 Task: Open a blank sheet, save the file as Geneticengineeringletter.txt Type the sentence 'Mother's Day is a special occasion celebrated to honor and appreciate mothers and mother figures. It is a day dedicated to expressing gratitude for the unconditional love, care, and sacrifices mothers make for their children. On this day, families often come together to shower their mothers with affection, gifts, and heartfelt messages. It serves as a reminder to cherish and acknowledge the significant role mothers play in our lives, reminding us of their selflessness and unwavering support. Mother's Day is a beautiful opportunity to celebrate and cherish the remarkable bond between a mother and her child.'Add formula using equations and charcters after the sentence 'V=1/3BH' Select the formula and highlight with color Blue Change the page Orientation to  Landscape
Action: Mouse moved to (1145, 79)
Screenshot: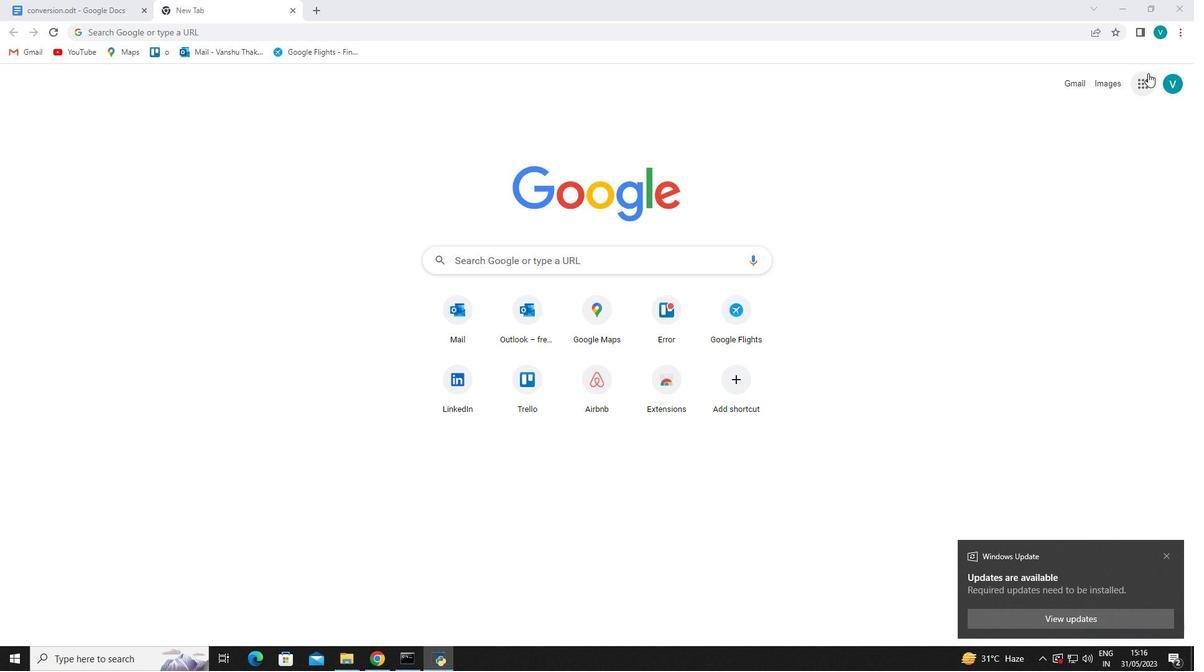 
Action: Mouse pressed left at (1145, 79)
Screenshot: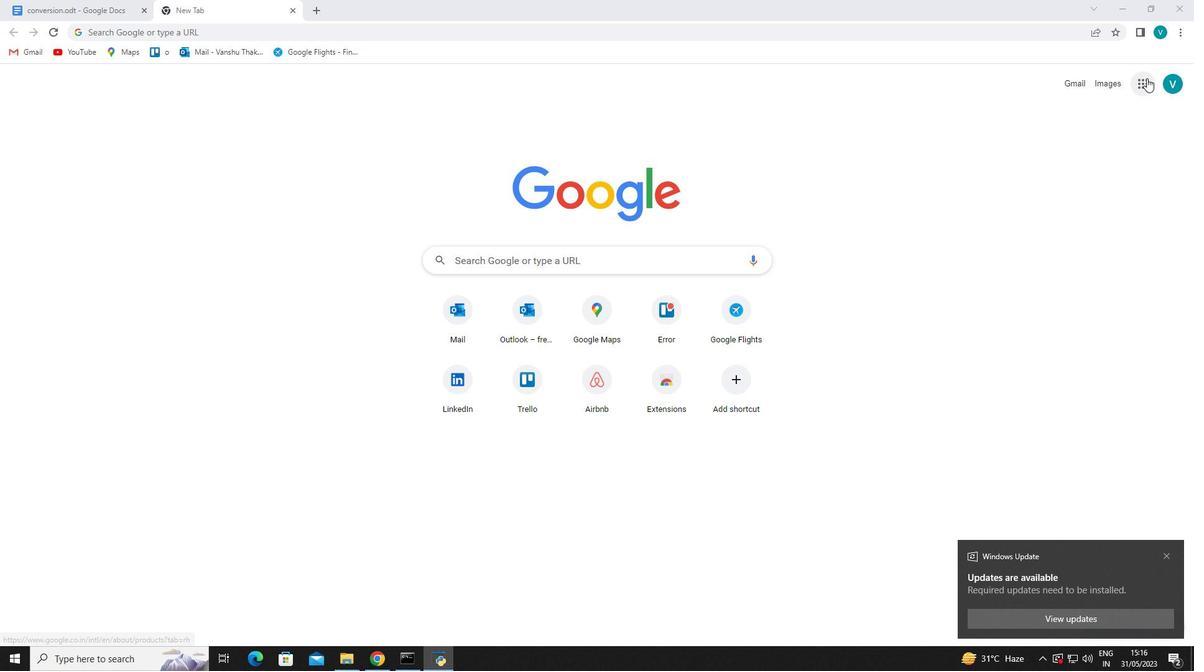 
Action: Mouse moved to (1102, 251)
Screenshot: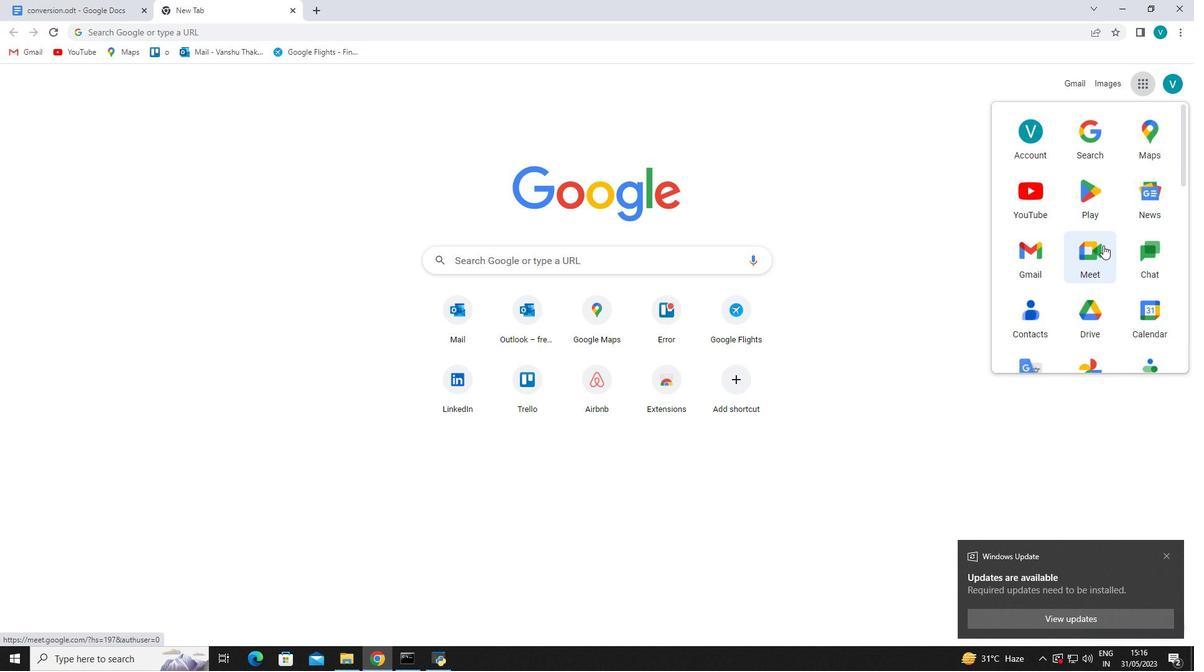 
Action: Mouse scrolled (1102, 250) with delta (0, 0)
Screenshot: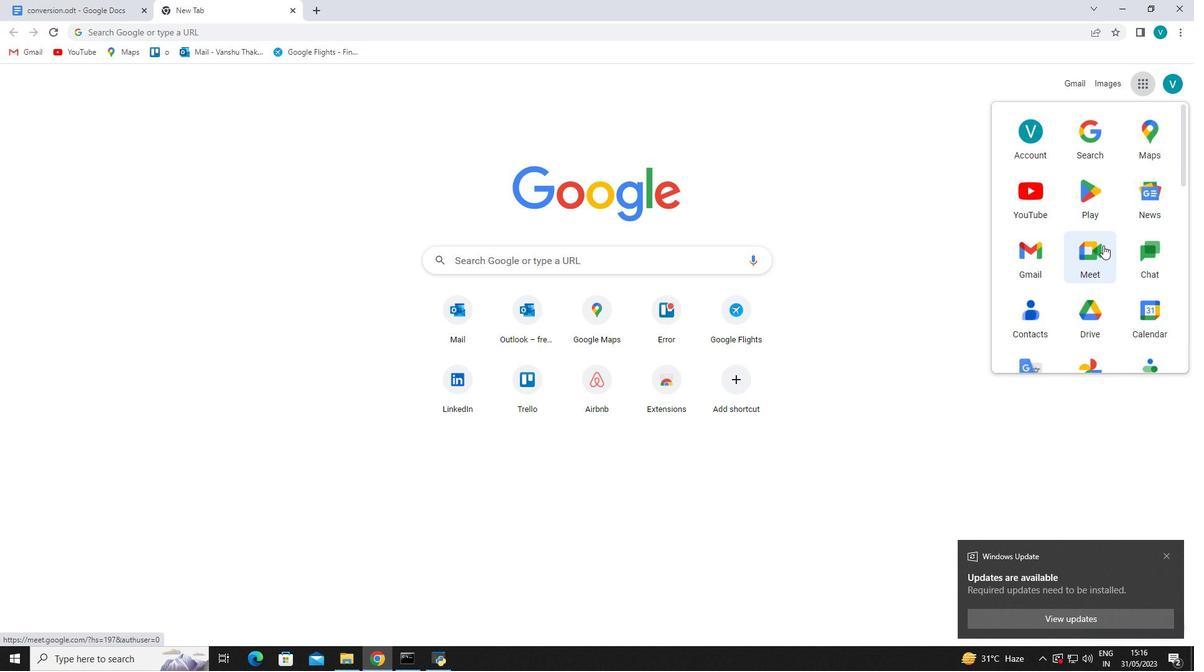 
Action: Mouse moved to (1102, 251)
Screenshot: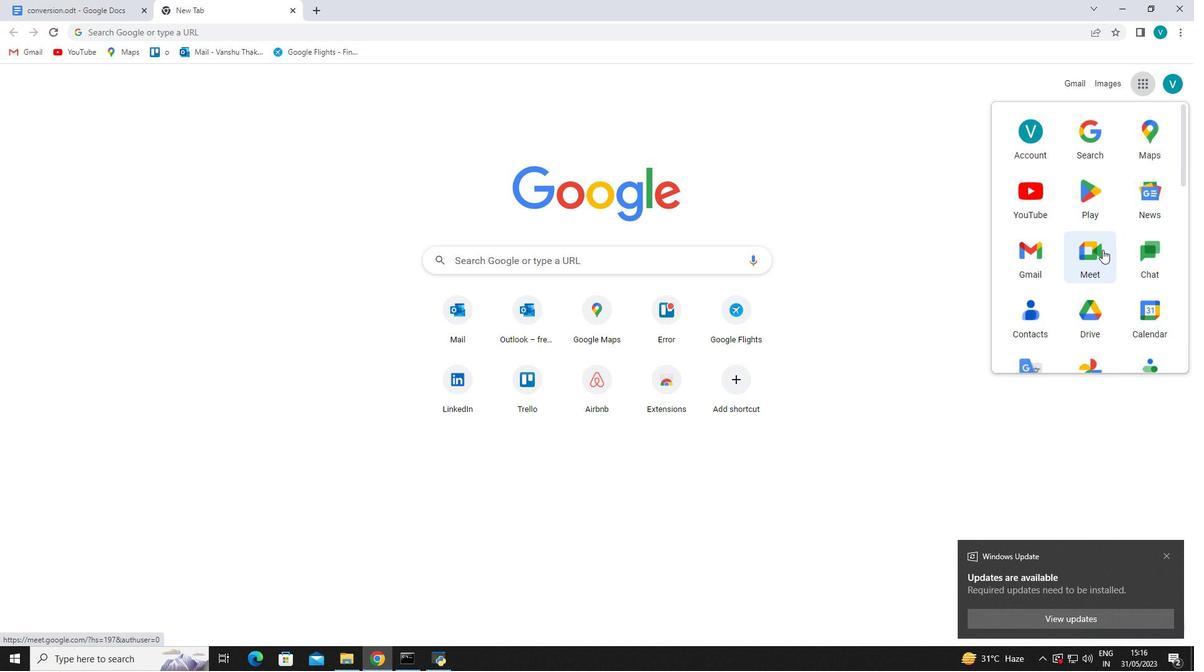 
Action: Mouse scrolled (1102, 251) with delta (0, 0)
Screenshot: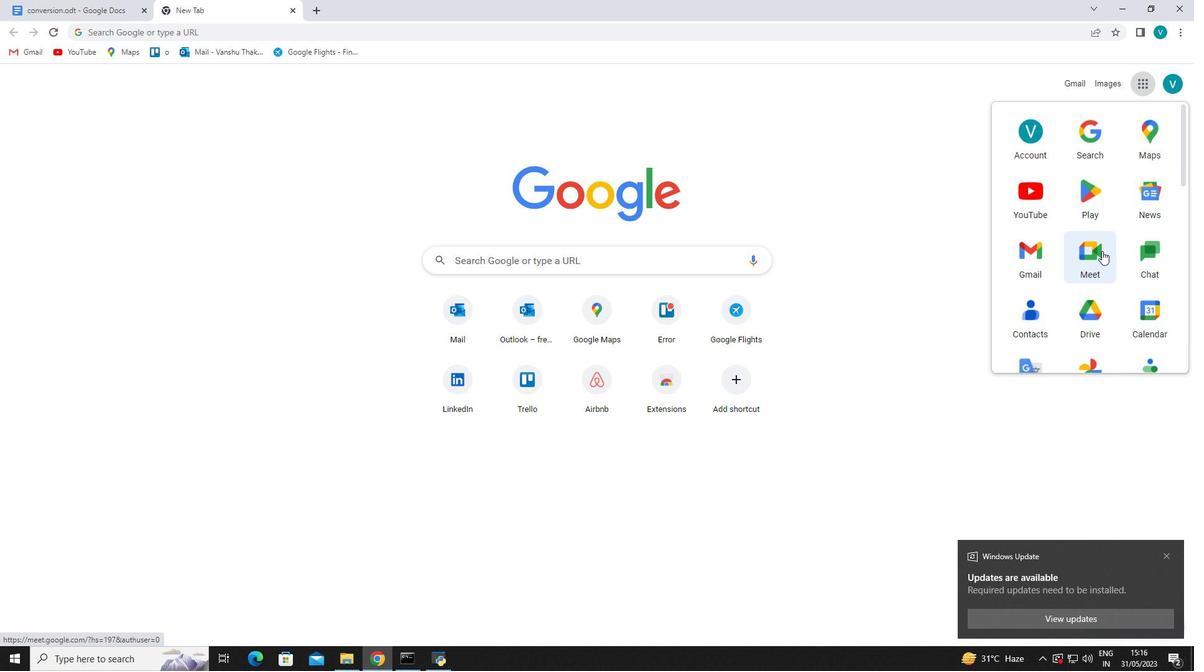 
Action: Mouse moved to (1105, 256)
Screenshot: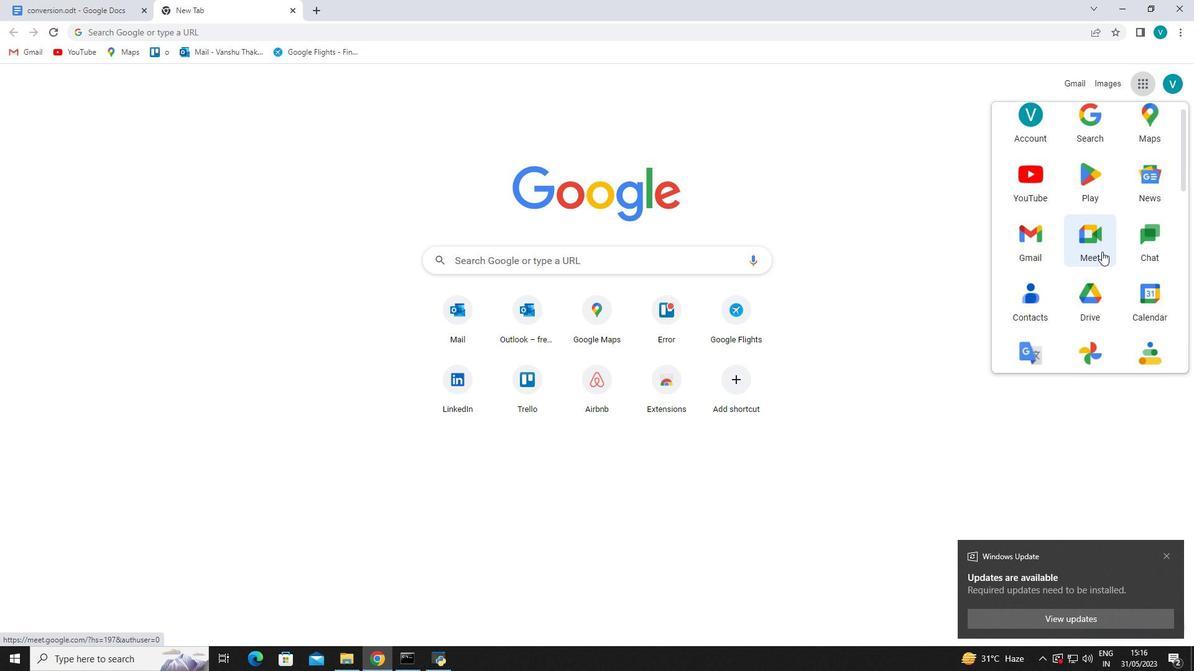 
Action: Mouse scrolled (1105, 255) with delta (0, 0)
Screenshot: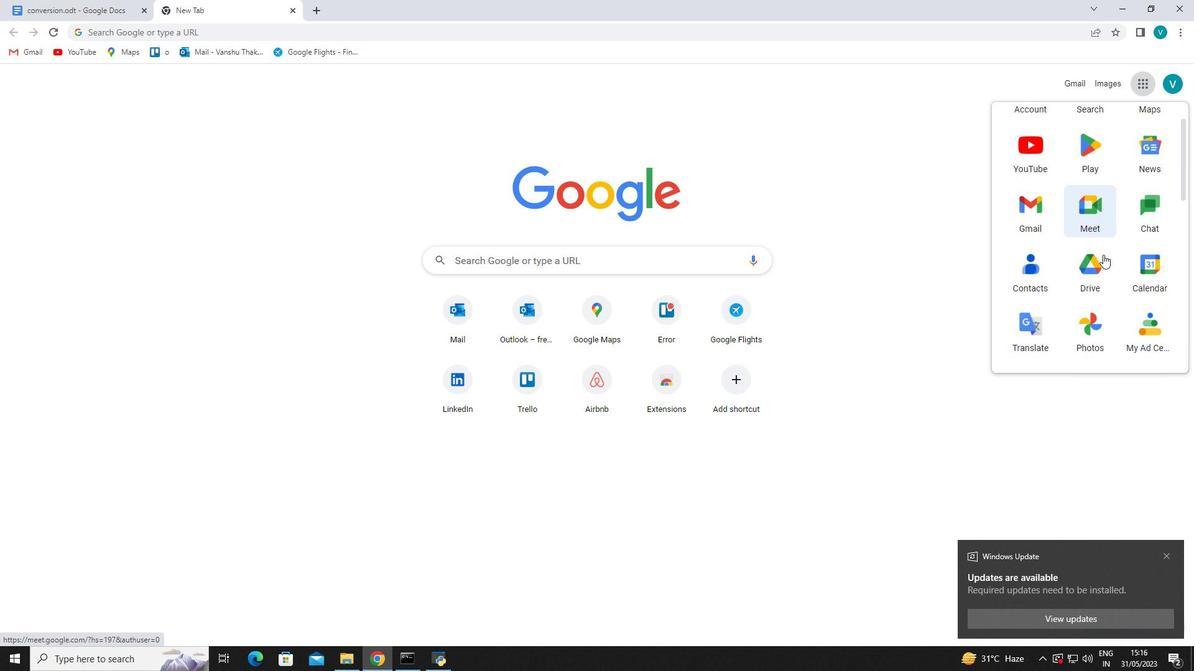 
Action: Mouse moved to (1105, 257)
Screenshot: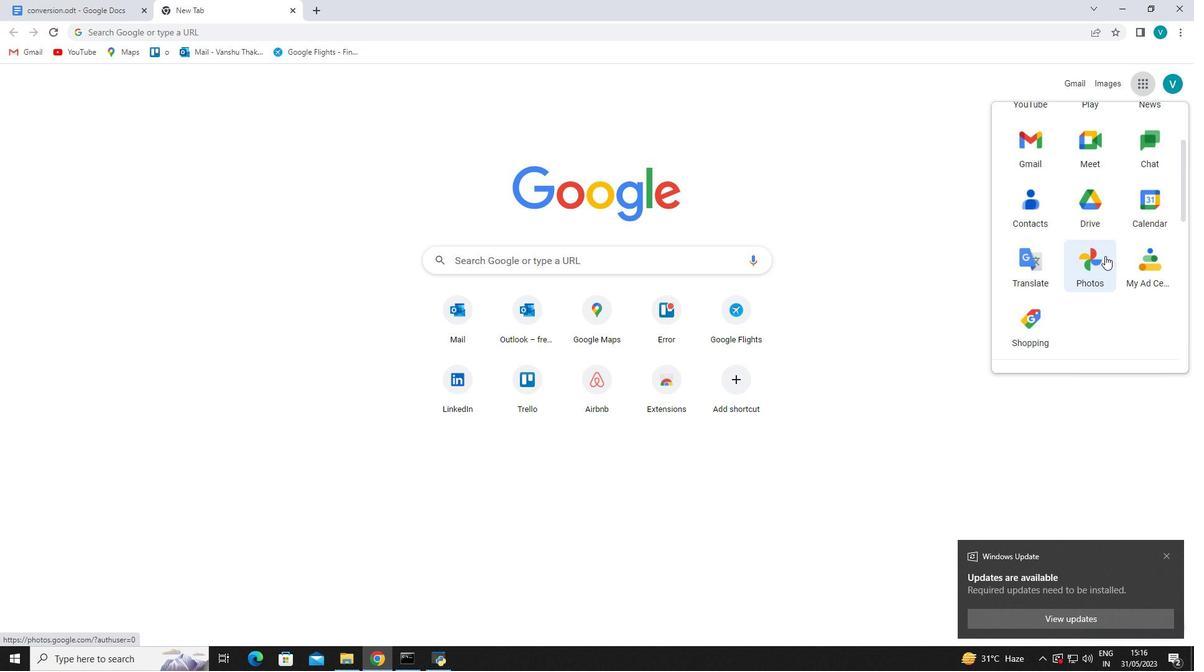
Action: Mouse scrolled (1105, 256) with delta (0, 0)
Screenshot: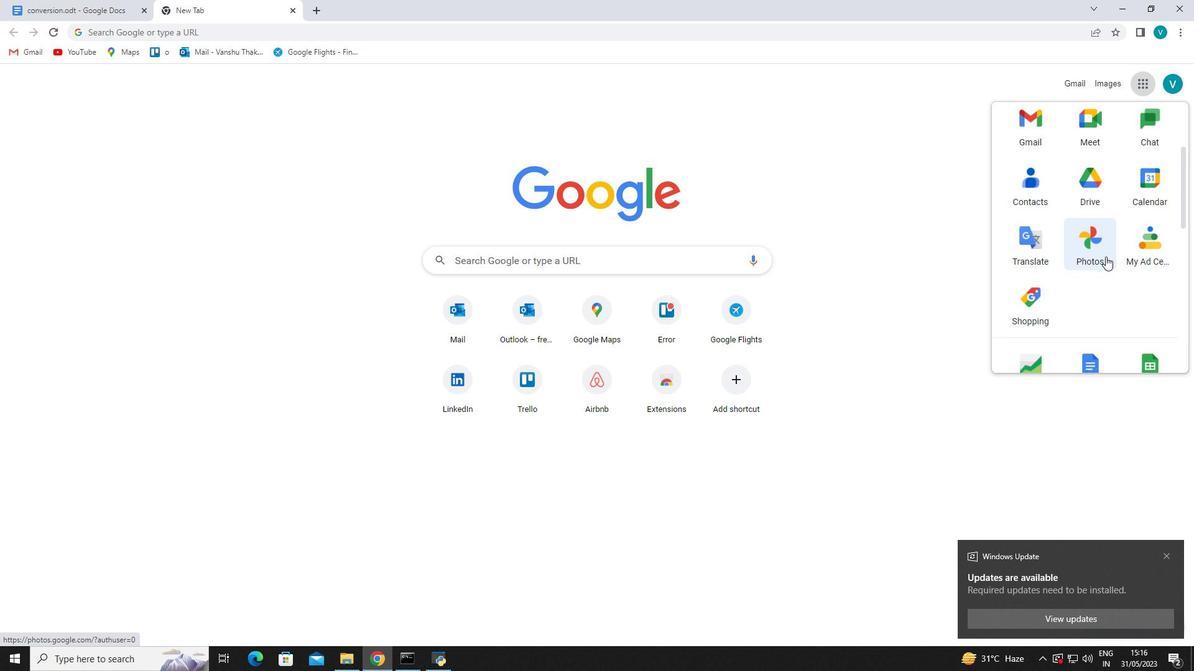 
Action: Mouse moved to (1105, 252)
Screenshot: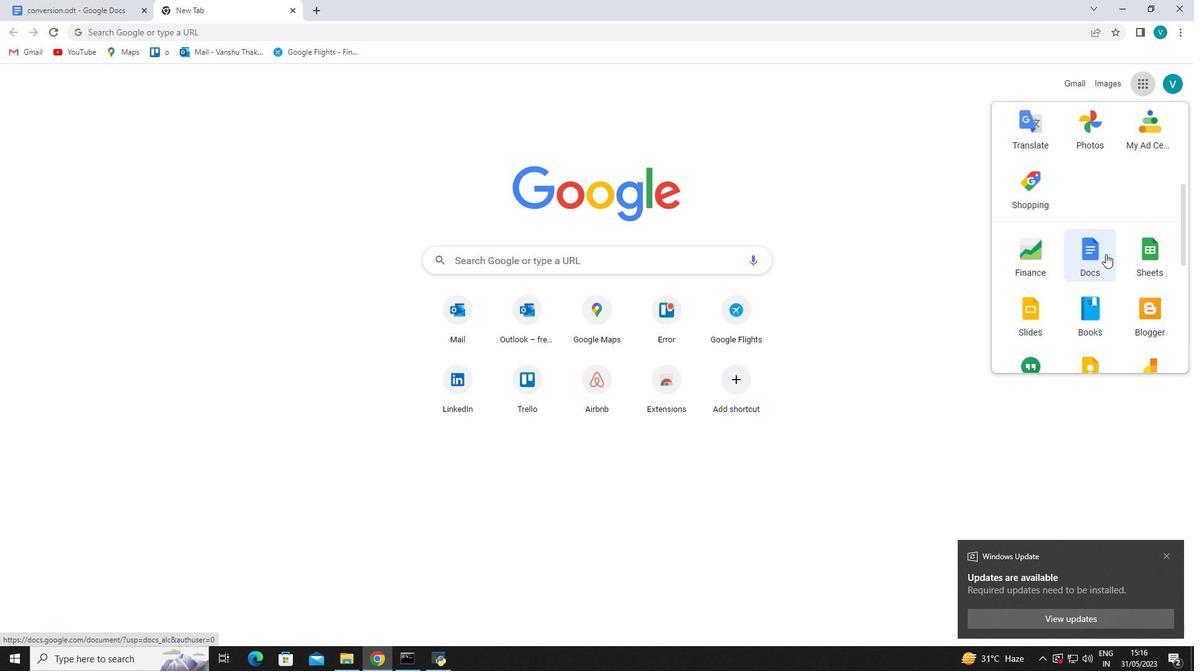 
Action: Mouse pressed left at (1105, 252)
Screenshot: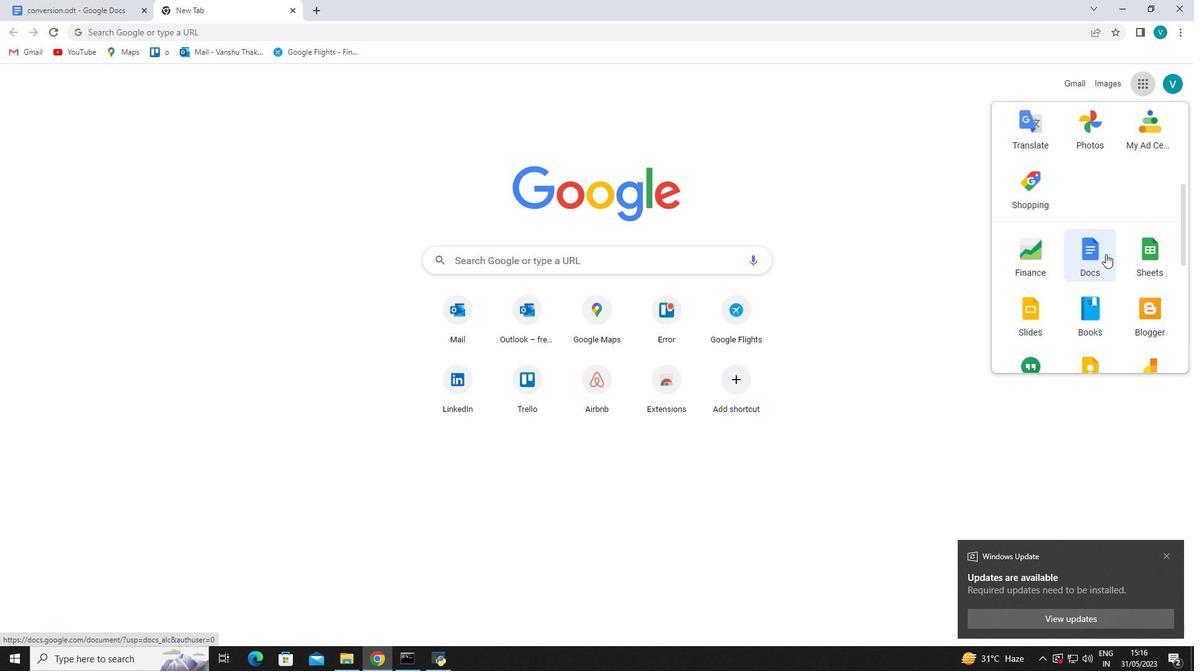 
Action: Mouse moved to (314, 223)
Screenshot: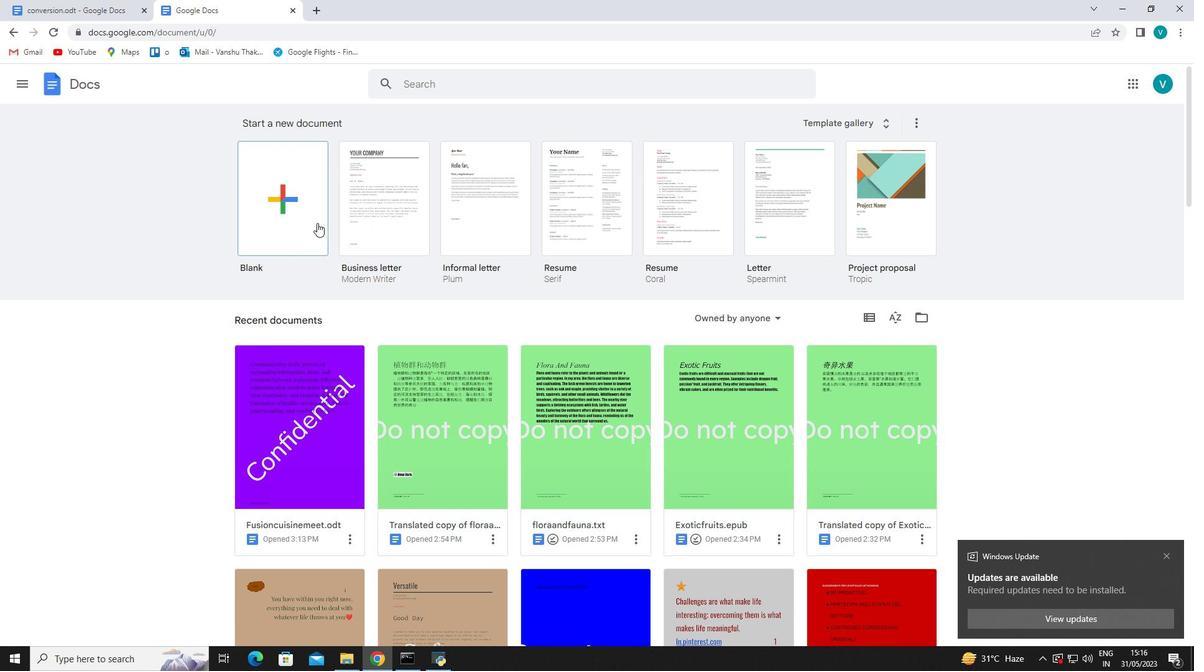 
Action: Mouse pressed left at (314, 223)
Screenshot: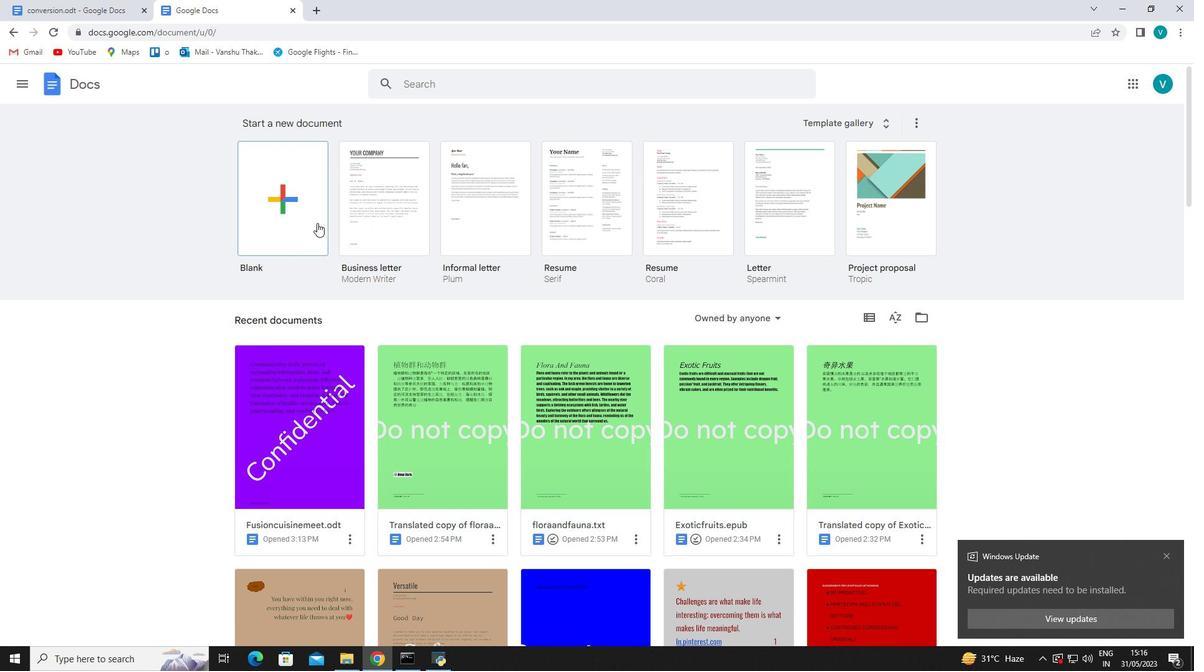 
Action: Mouse moved to (114, 75)
Screenshot: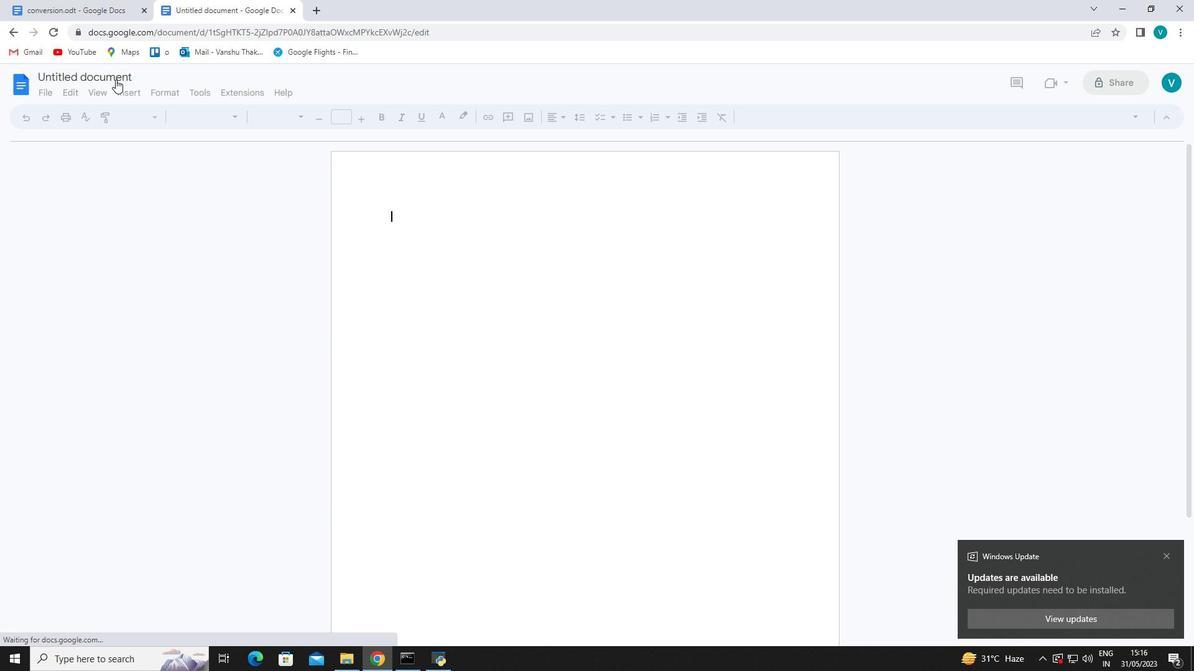 
Action: Mouse pressed left at (114, 75)
Screenshot: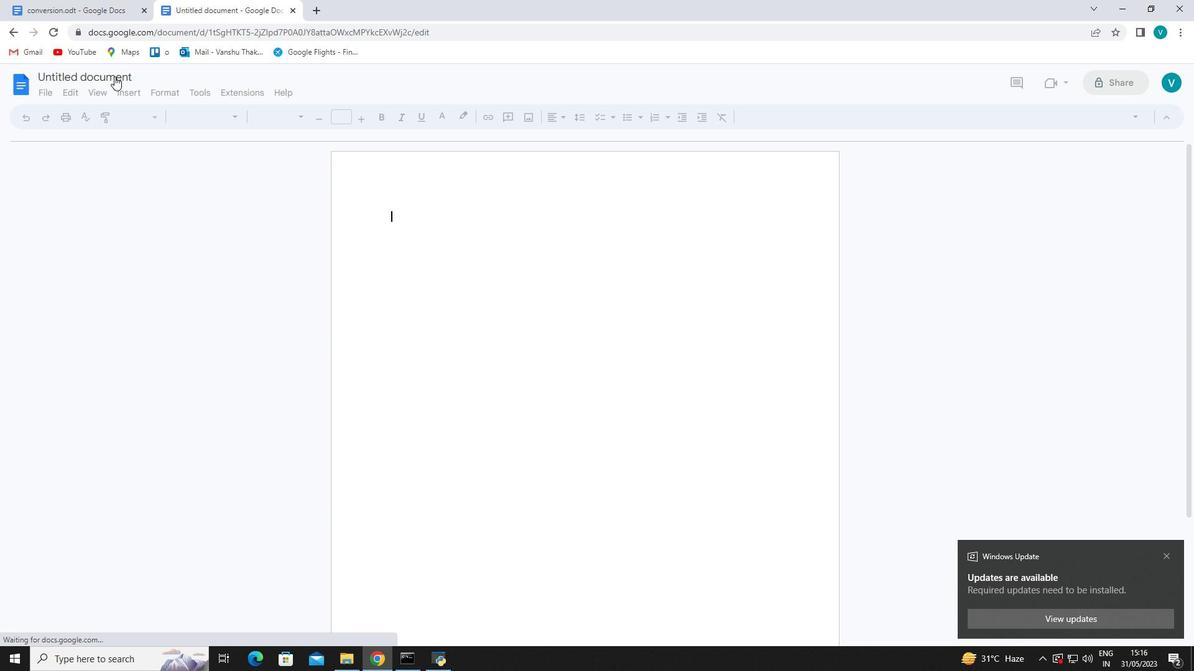 
Action: Mouse pressed left at (114, 75)
Screenshot: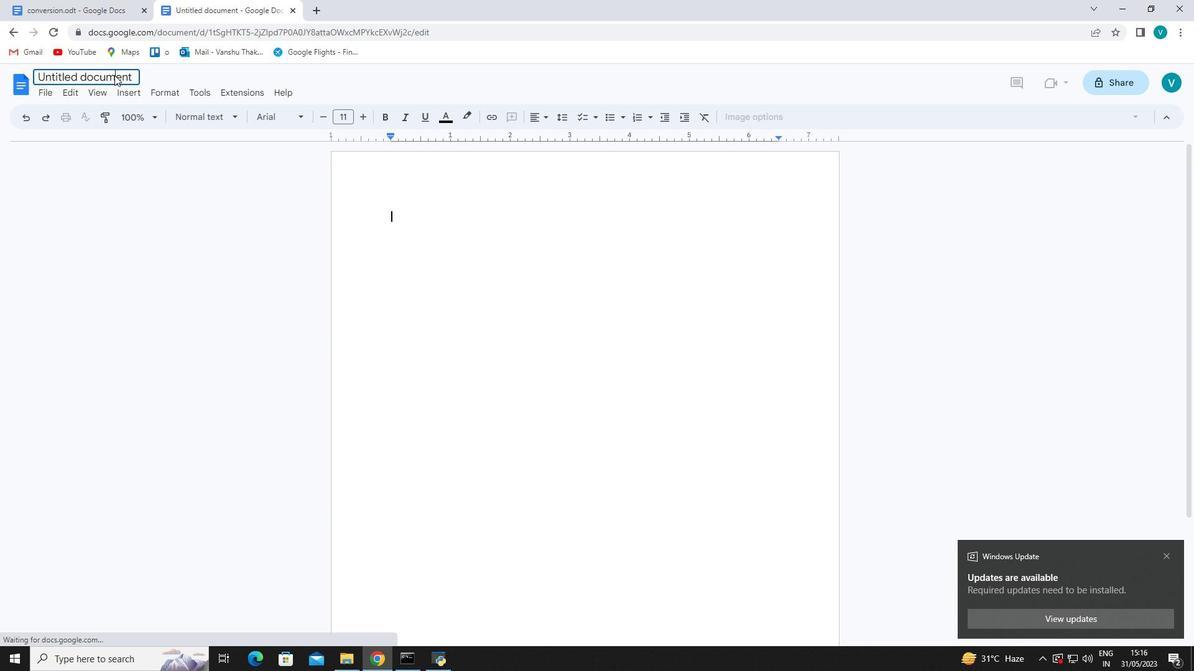 
Action: Mouse pressed left at (114, 75)
Screenshot: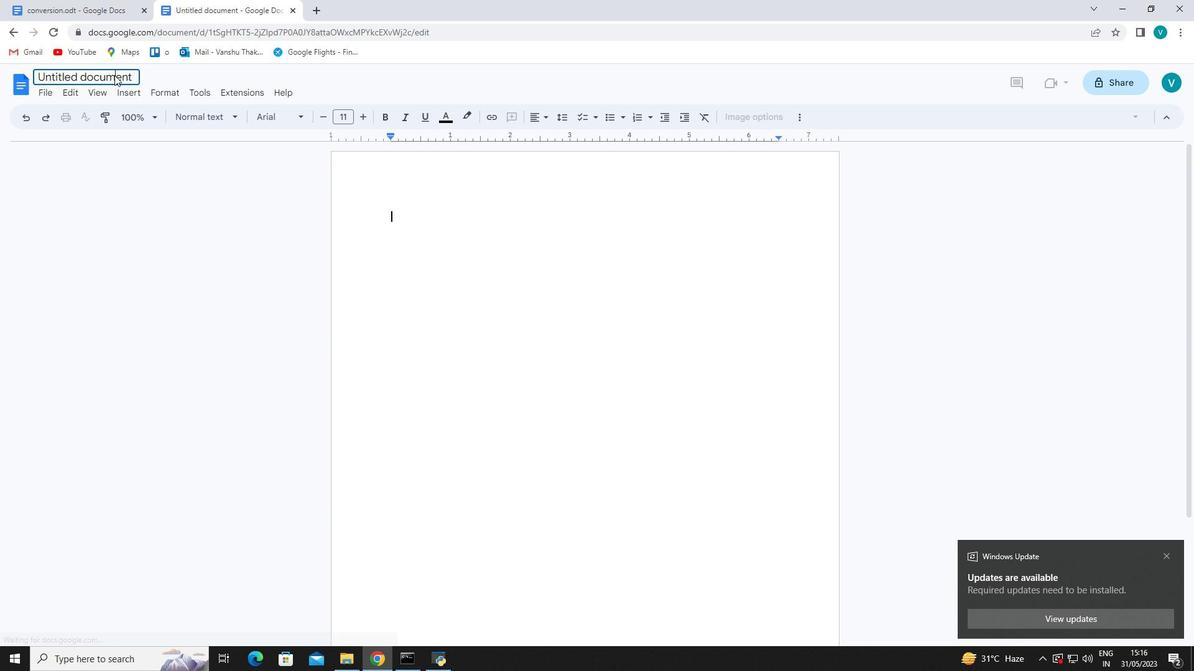 
Action: Mouse pressed left at (114, 75)
Screenshot: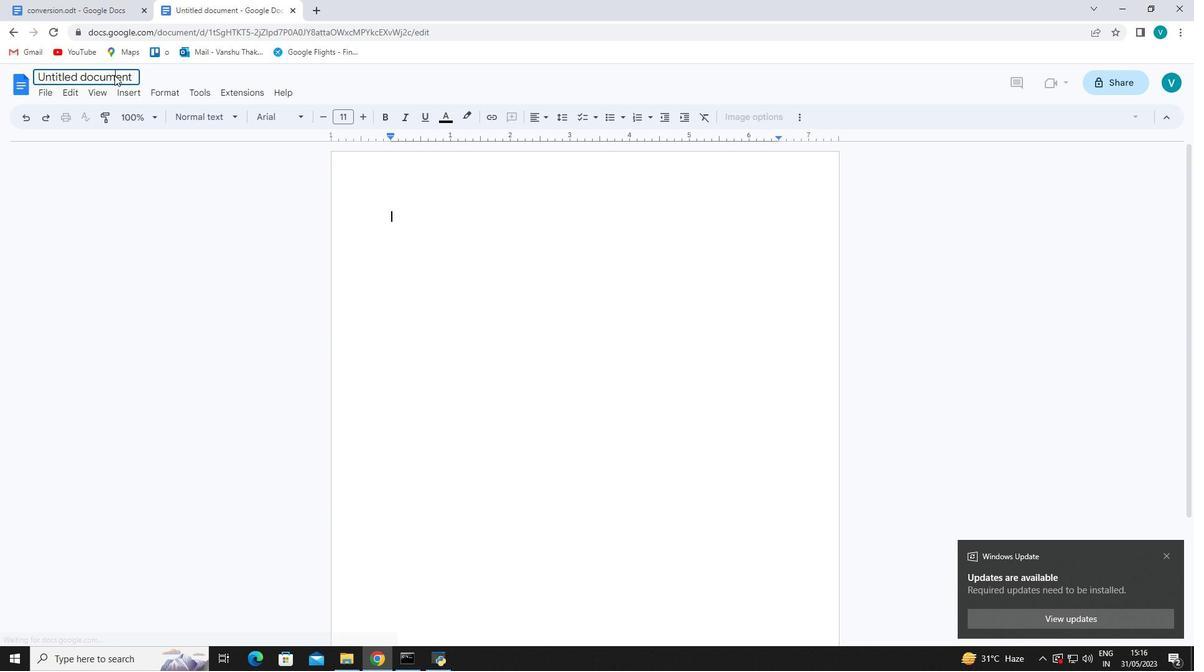
Action: Mouse pressed left at (114, 75)
Screenshot: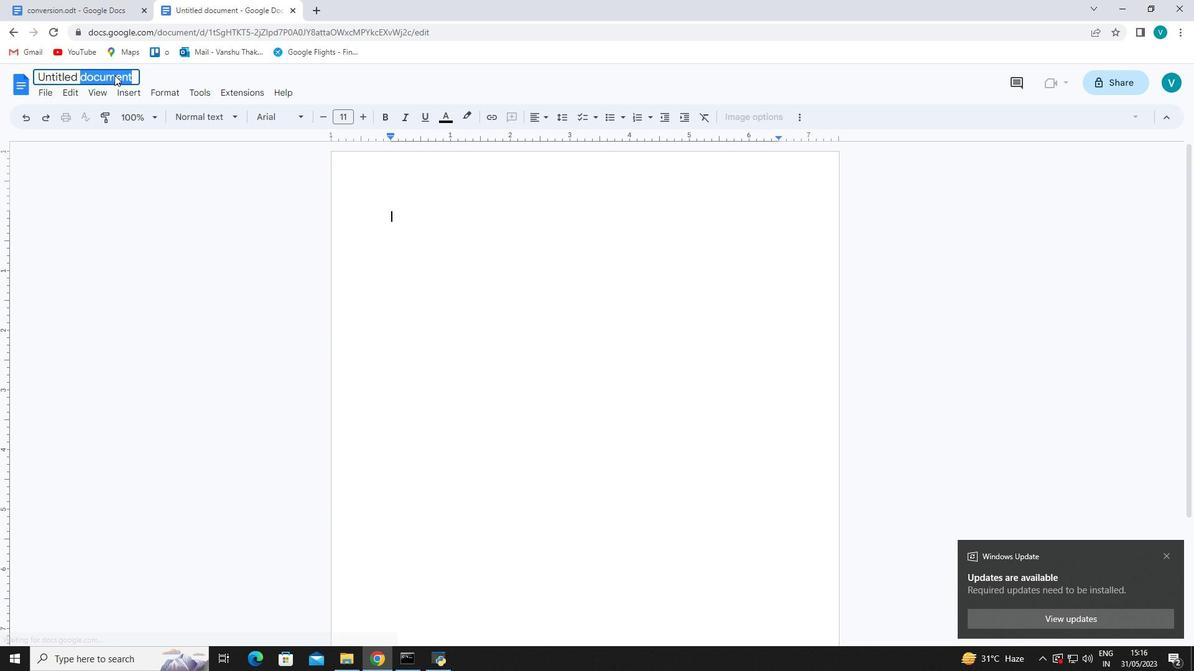 
Action: Mouse pressed left at (114, 75)
Screenshot: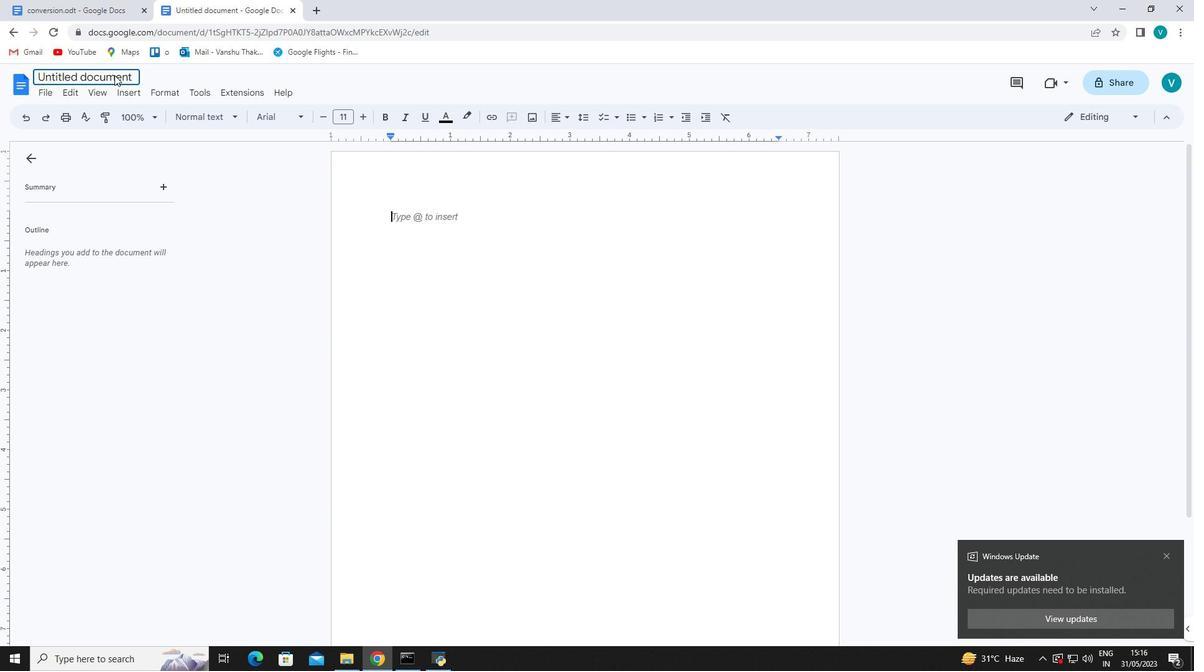 
Action: Mouse pressed left at (114, 75)
Screenshot: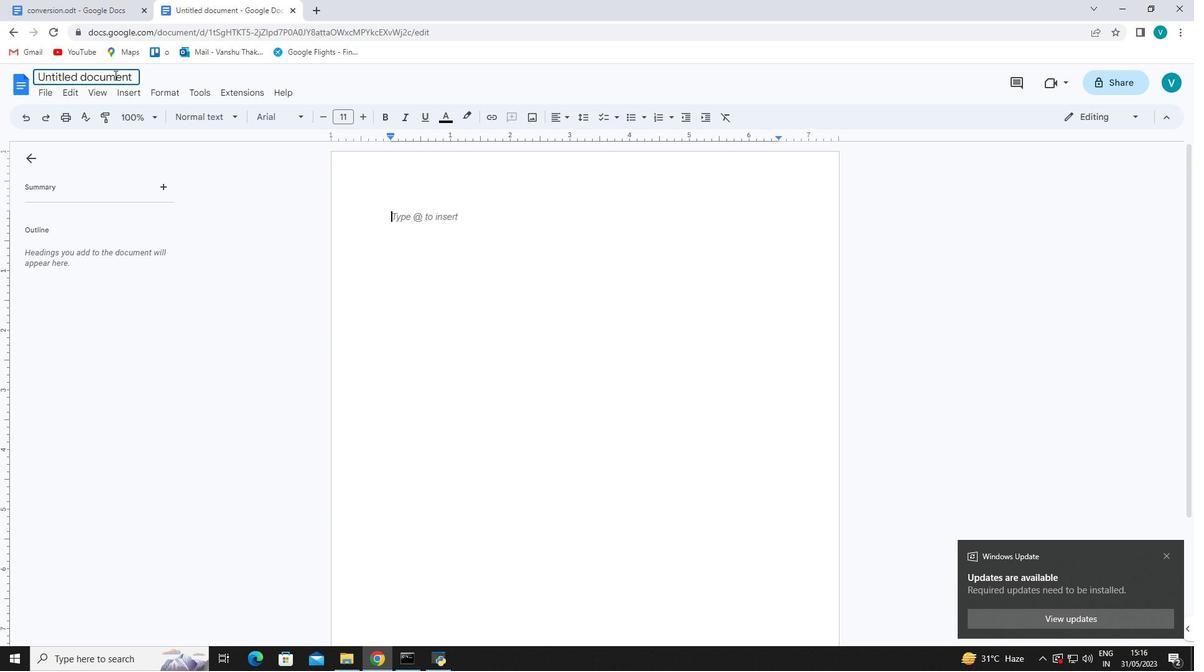
Action: Mouse pressed left at (114, 75)
Screenshot: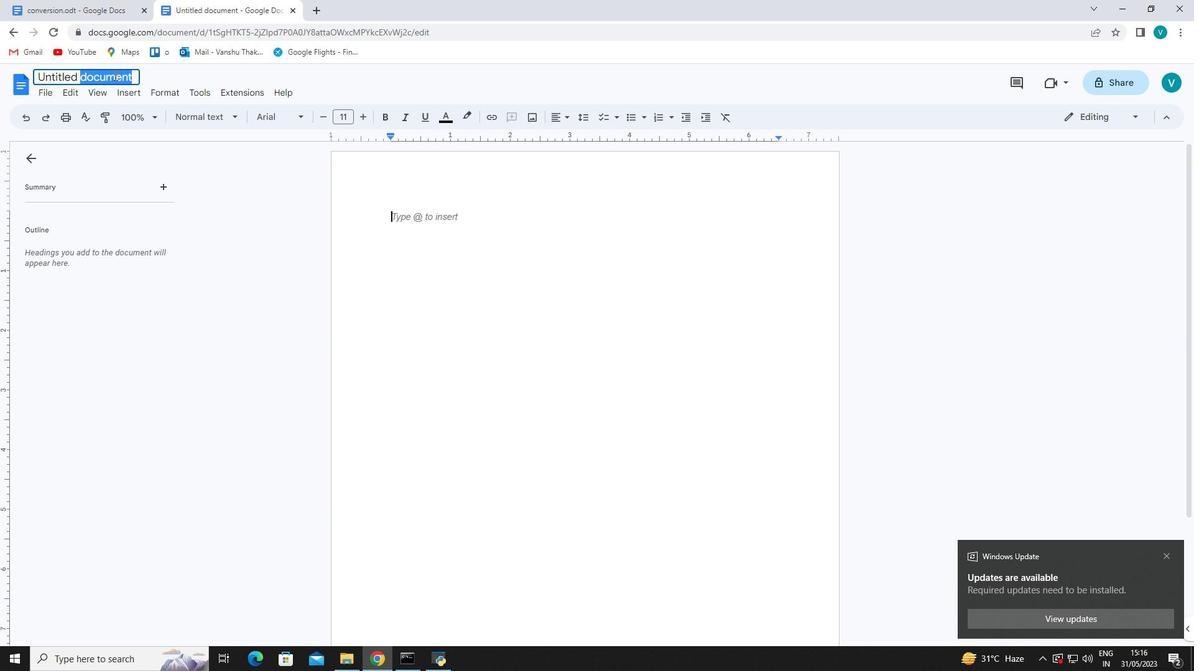 
Action: Mouse pressed left at (114, 75)
Screenshot: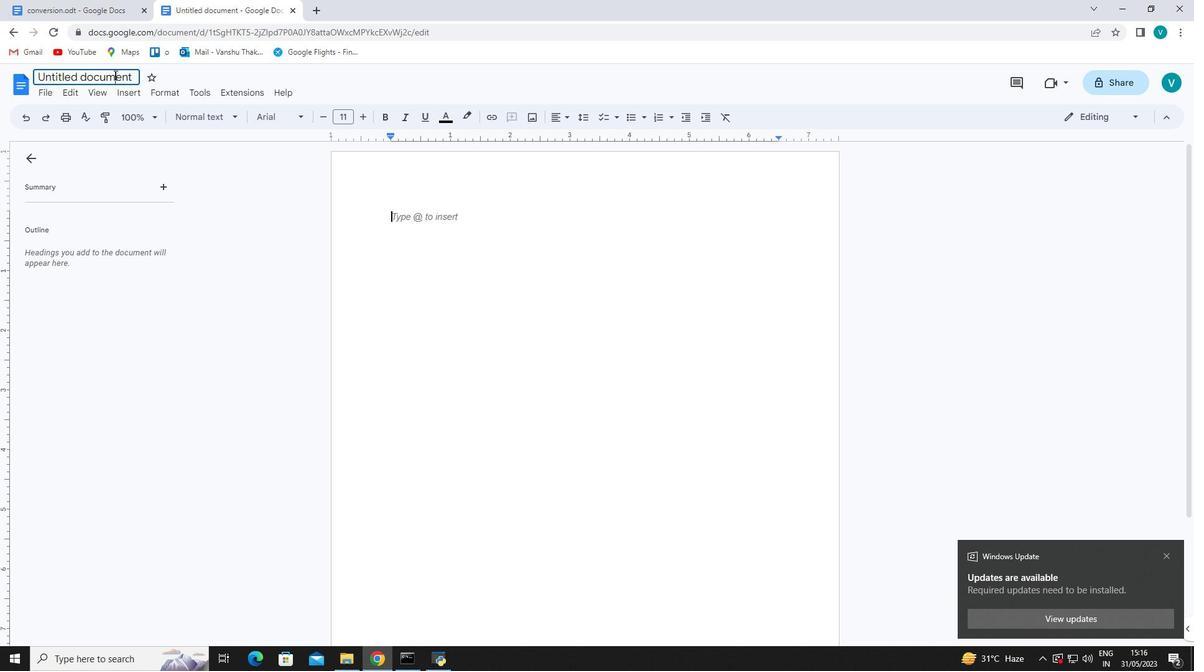
Action: Mouse pressed left at (114, 75)
Screenshot: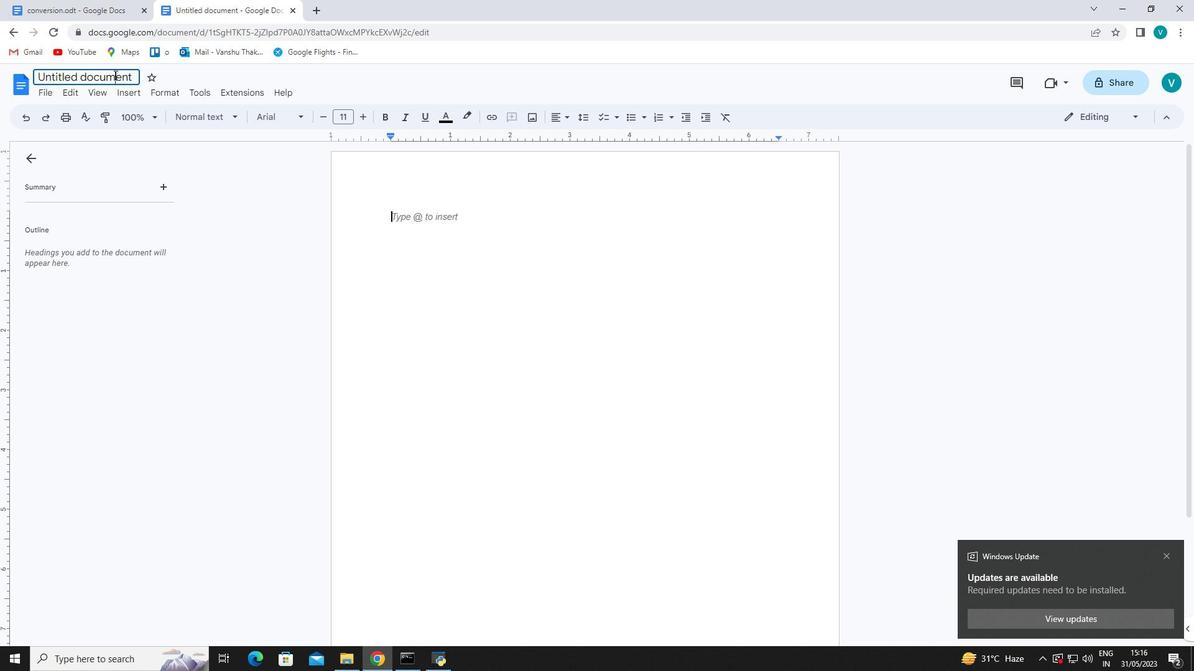 
Action: Mouse pressed left at (114, 75)
Screenshot: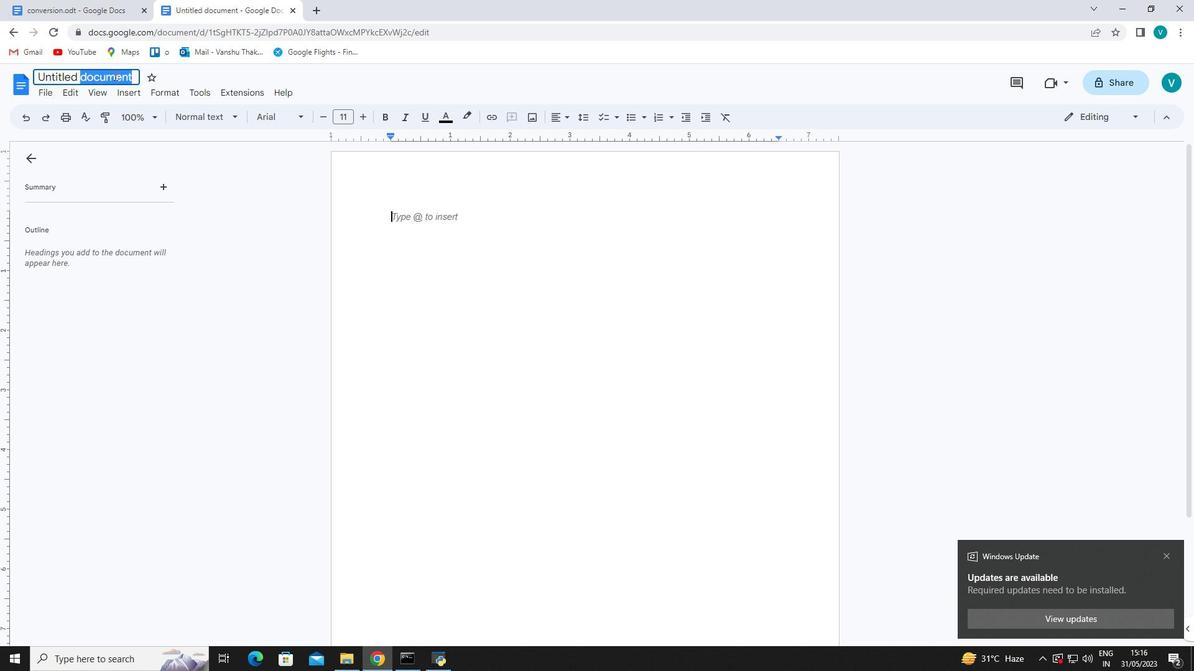 
Action: Mouse pressed left at (114, 75)
Screenshot: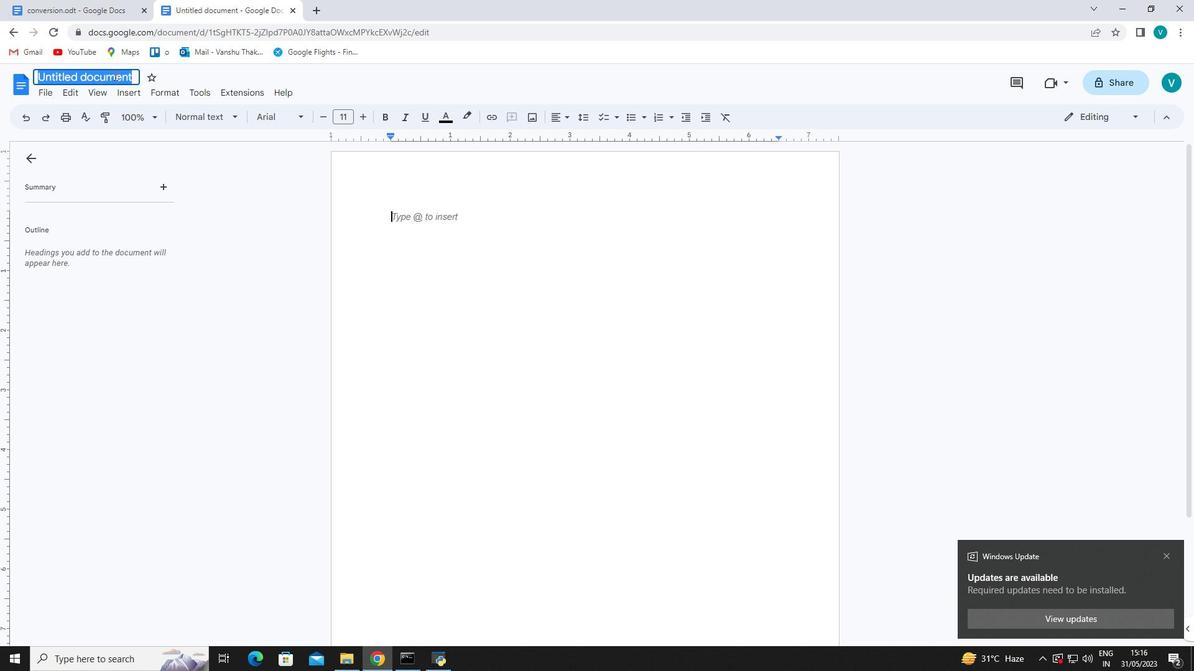 
Action: Key pressed <Key.shift>Geneticengineeringletter.txt<Key.enter>
Screenshot: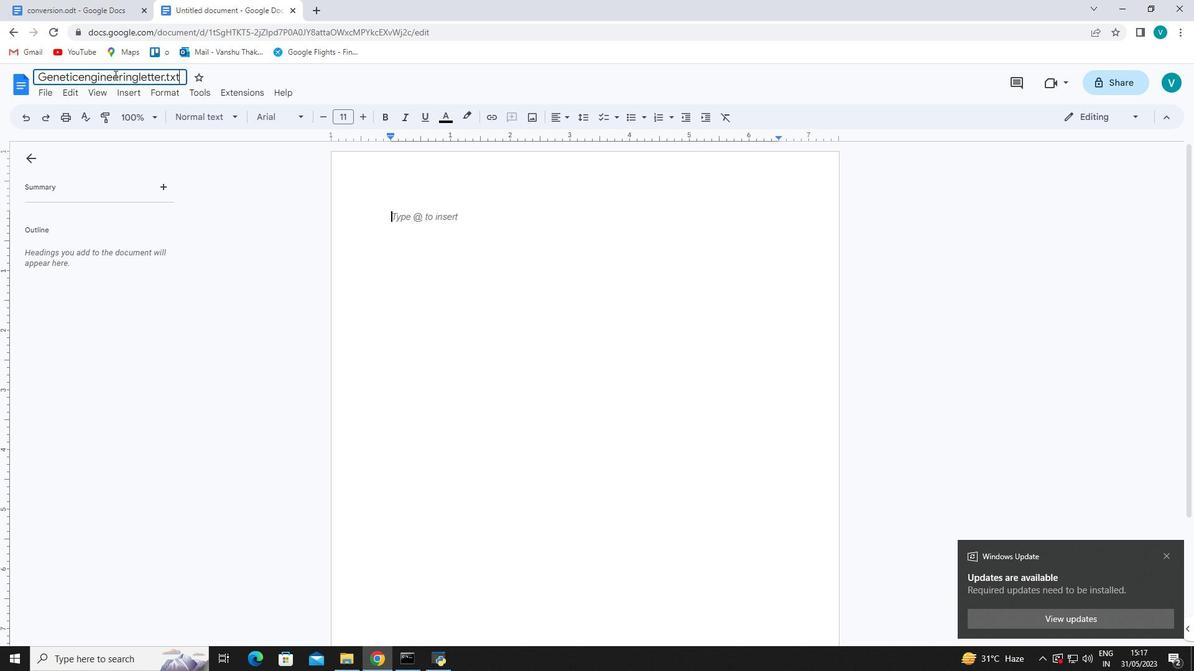 
Action: Mouse moved to (399, 215)
Screenshot: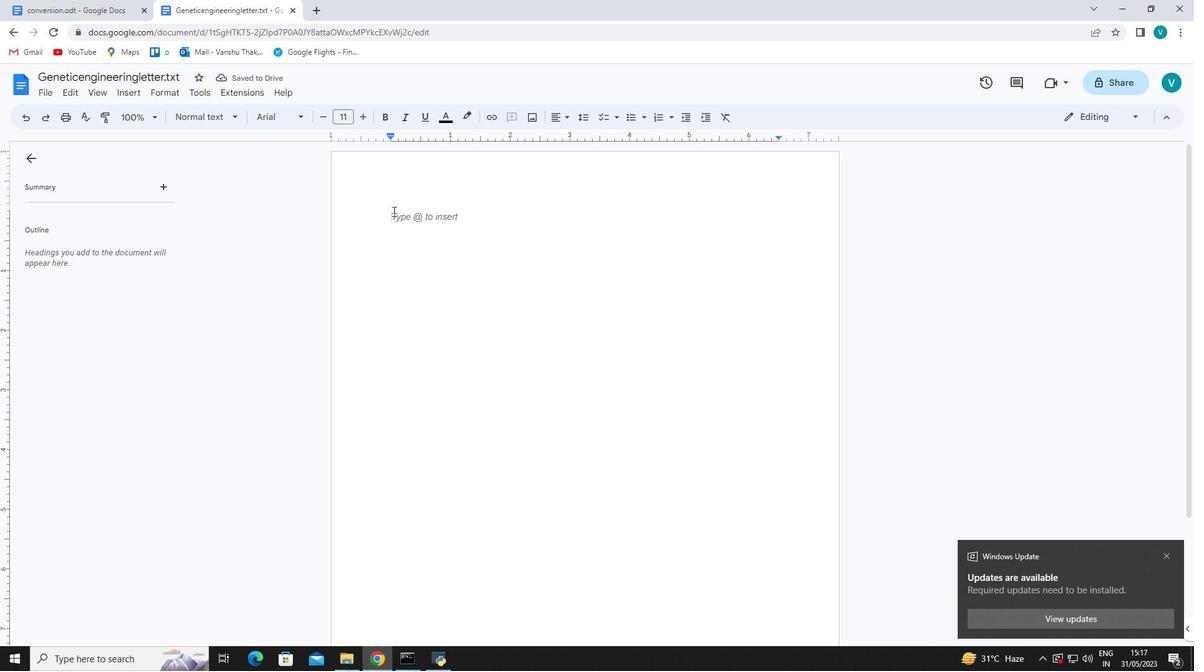 
Action: Mouse pressed left at (399, 215)
Screenshot: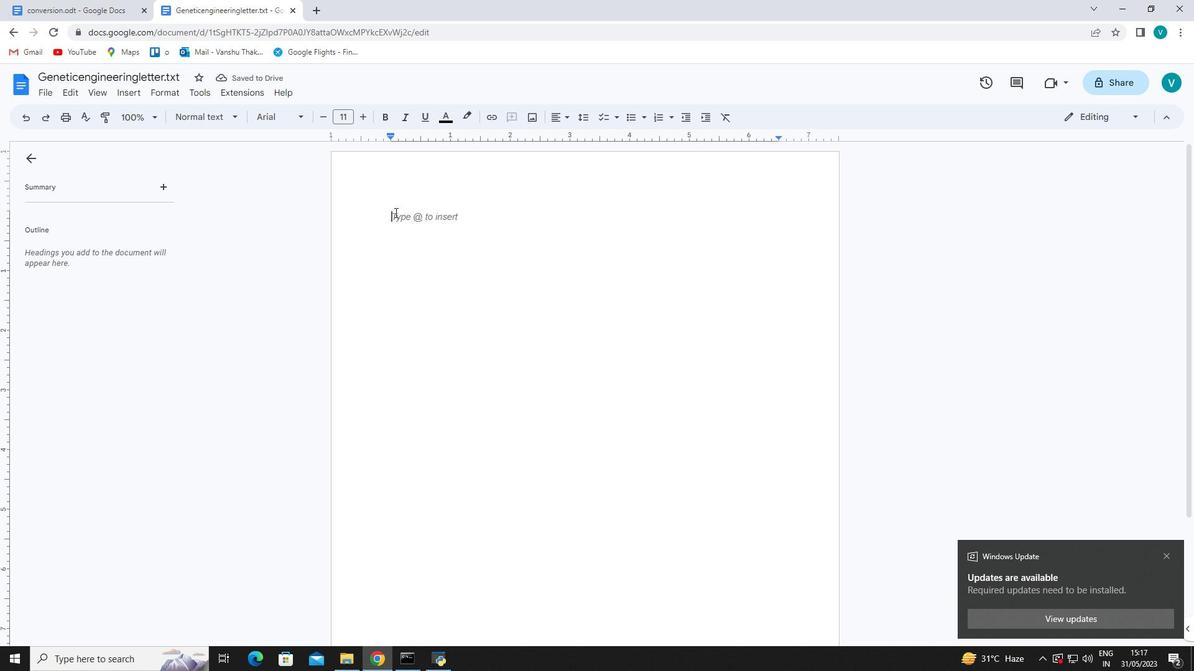 
Action: Mouse moved to (385, 176)
Screenshot: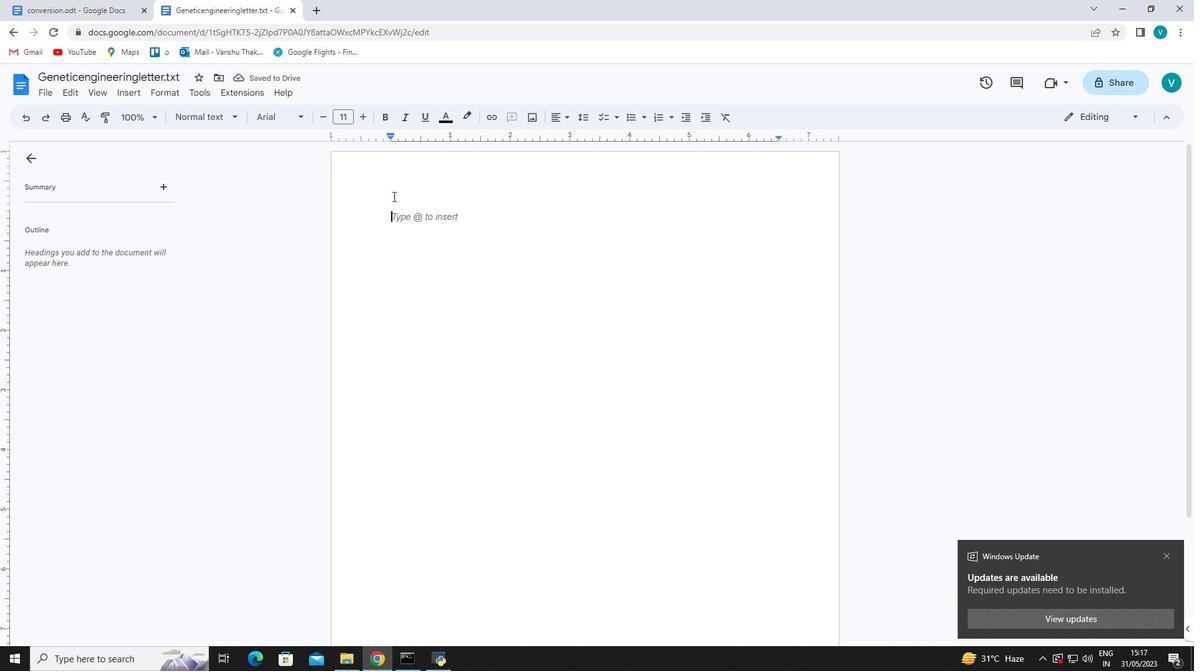
Action: Key pressed <Key.shift>Mot
Screenshot: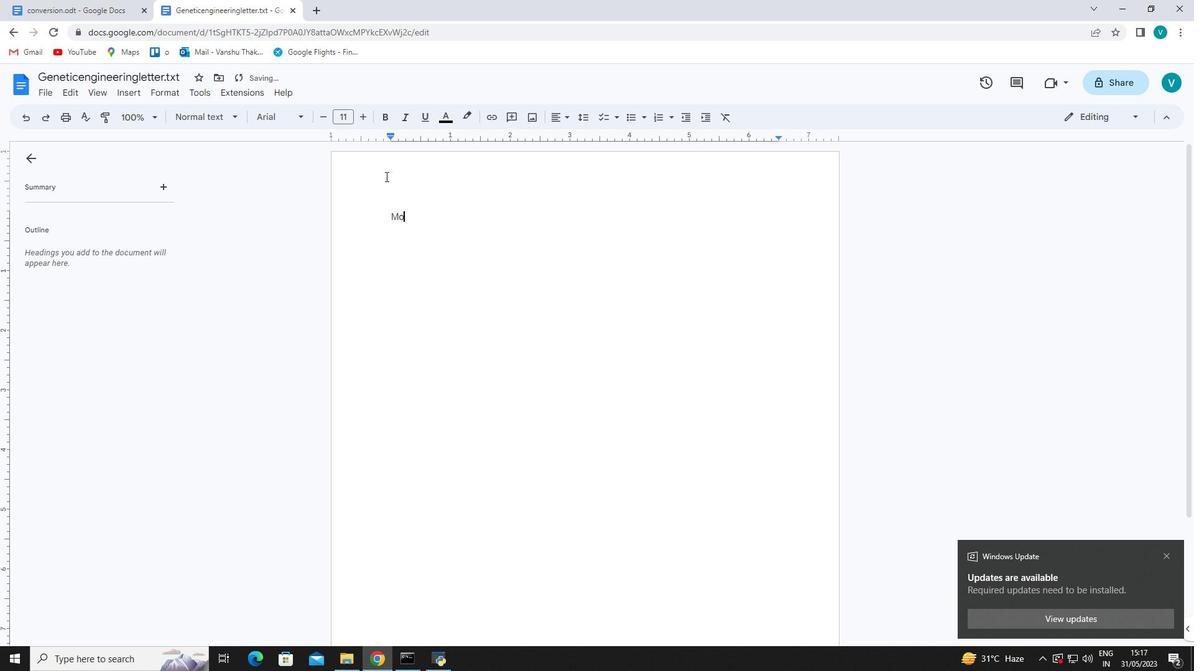 
Action: Mouse moved to (378, 149)
Screenshot: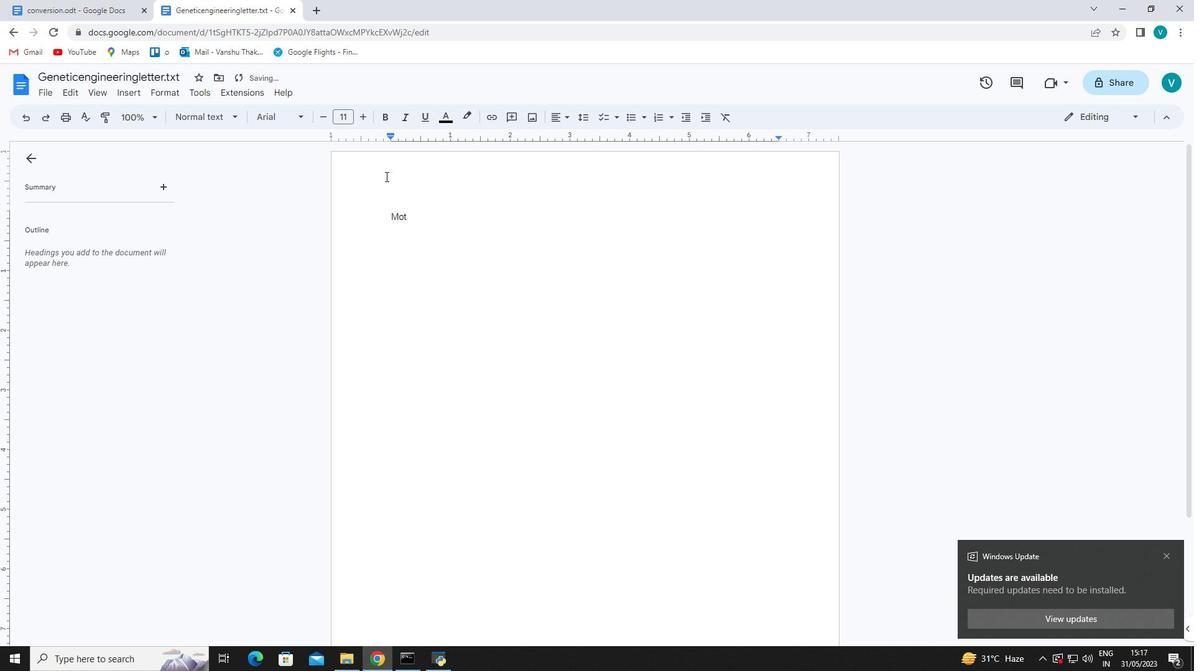
Action: Key pressed her's<Key.space><Key.shift><Key.shift><Key.shift><Key.shift><Key.shift><Key.shift><Key.shift><Key.shift><Key.shift><Key.shift><Key.shift><Key.shift><Key.shift><Key.shift>Day<Key.space>is<Key.space>a<Key.space>special<Key.space>occasion<Key.space>celebrated<Key.space>to<Key.space>honor<Key.space>and<Key.space><Key.caps_lock><Key.caps_lock>appreciate<Key.space>mother<Key.space>figures.<Key.space><Key.shift>It<Key.space>is<Key.space>a<Key.space>day<Key.space>dedicated<Key.space>to<Key.space>expressing<Key.space>gratitude<Key.space>for<Key.space>the<Key.space>unconditional<Key.space>love,<Key.space>care,<Key.space><Key.caps_lock>ND<Key.space><Key.backspace><Key.backspace><Key.backspace>A<Key.backspace><Key.caps_lock>and<Key.space>sacrifices<Key.space>mothers<Key.space>make<Key.space>for<Key.space>their<Key.space>children.<Key.space><Key.shift>On<Key.space>this<Key.space>day,<Key.space>families<Key.space>often<Key.space>come<Key.space>togetherf<Key.space>to<Key.space>shower<Key.space>their<Key.space>mothers<Key.space>with<Key.space>affection,<Key.space>gifts,<Key.space>and<Key.space>heartfelt<Key.space>messages.<Key.space><Key.shift>It<Key.space>serves<Key.space>as<Key.space>a<Key.space>reminder<Key.space>to<Key.space>cherish<Key.space>and<Key.space>ackm<Key.backspace>nowledge<Key.space>the<Key.space>significant<Key.space>role<Key.space>mothers<Key.space>play<Key.space>in<Key.space>our<Key.space>lives,<Key.space>reminding<Key.space>us<Key.space>of<Key.space>their<Key.space>selflessness<Key.space>and<Key.space>unwavering<Key.space>support.<Key.space><Key.shift>Mother's<Key.space><Key.shift>Day<Key.space>is<Key.space>a<Key.space>beautiful<Key.space>opportunity<Key.space>to<Key.space>celebrate<Key.space>and<Key.space>cherish<Key.space>the<Key.space>remarkable<Key.space>bond<Key.space>between<Key.space>a<Key.space>mother<Key.space>and<Key.space>her<Key.space>child.
Screenshot: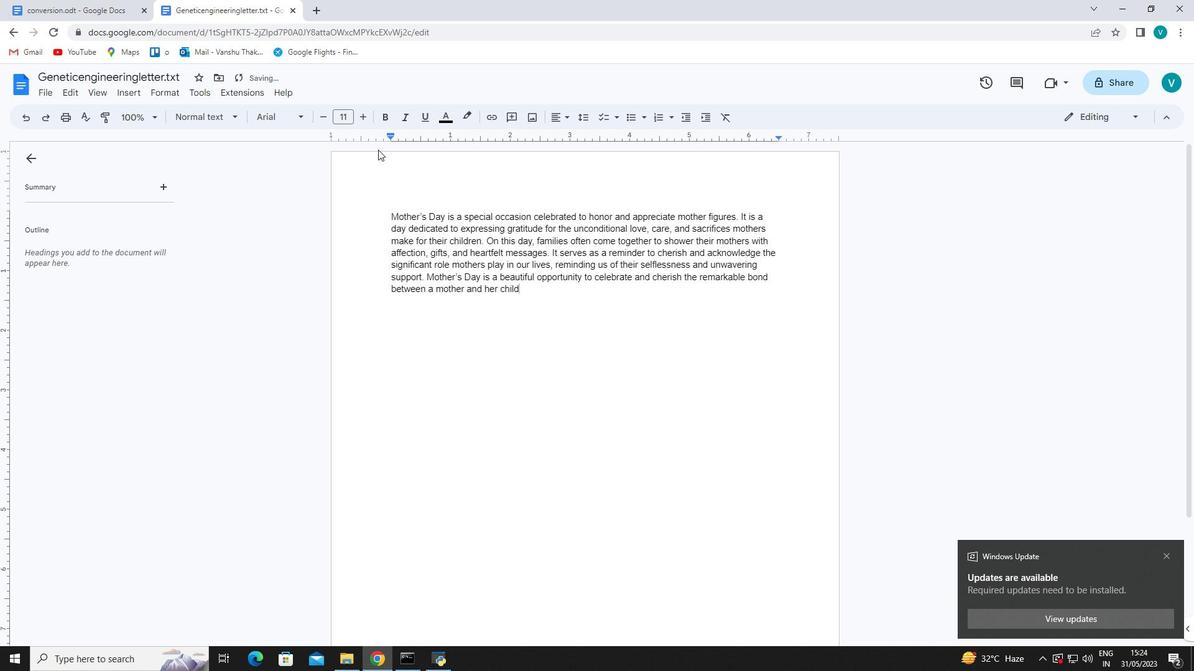 
Action: Mouse moved to (626, 366)
Screenshot: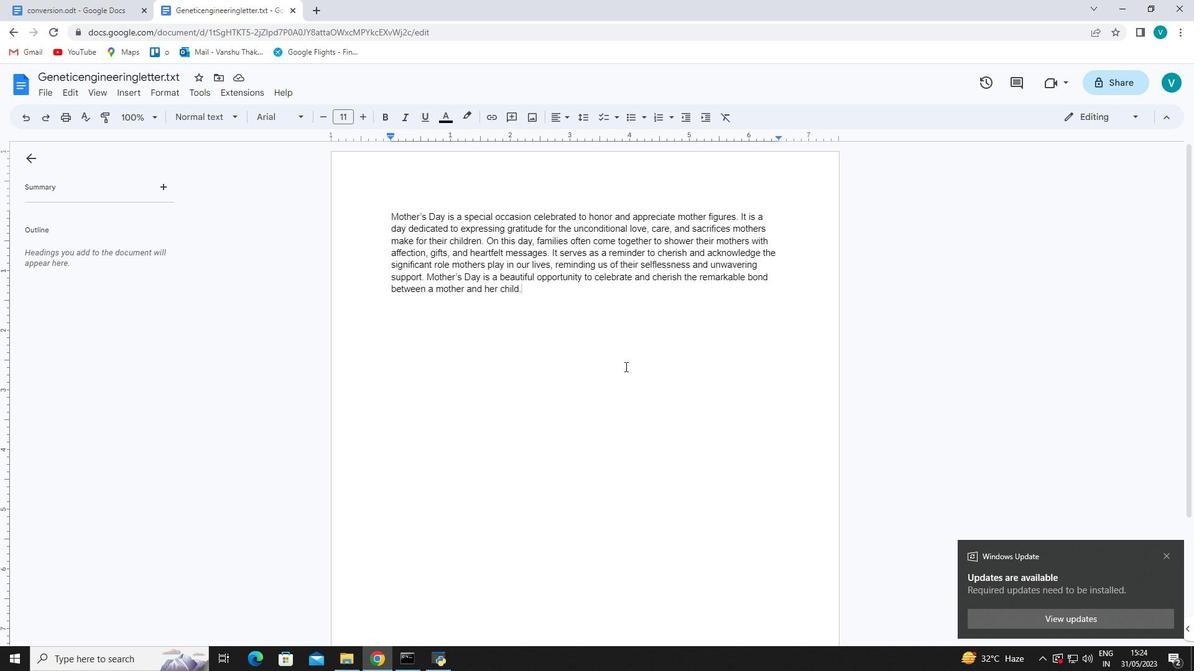 
Action: Key pressed <Key.shift>V=1/3<Key.shift>BH
Screenshot: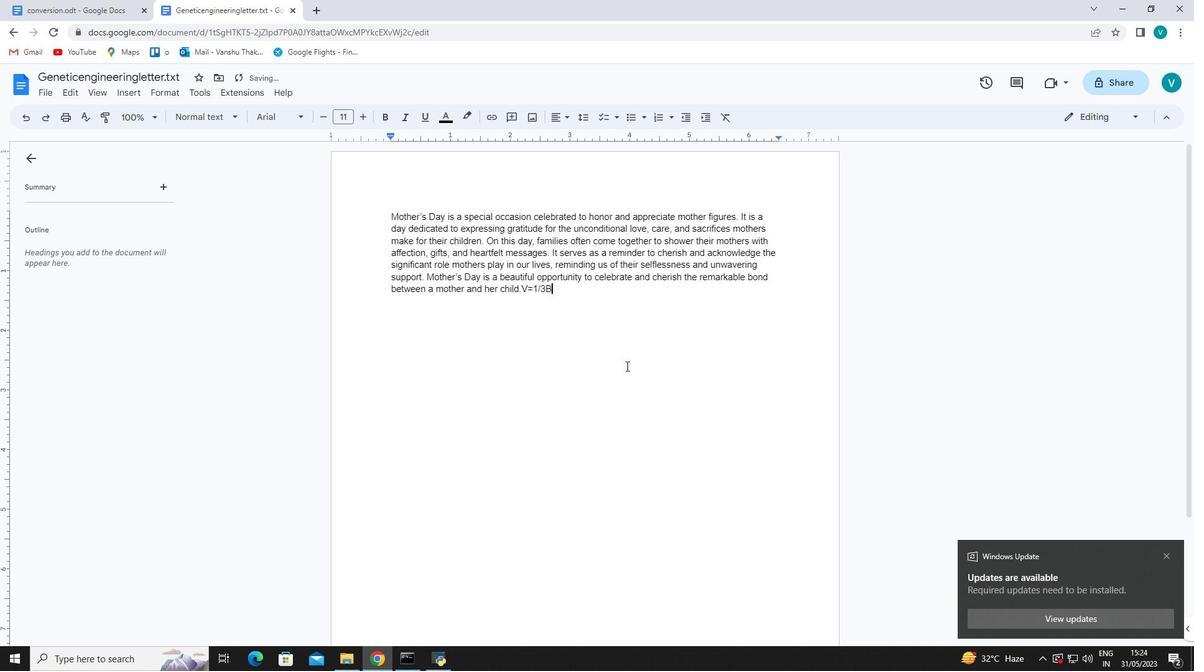 
Action: Mouse moved to (523, 287)
Screenshot: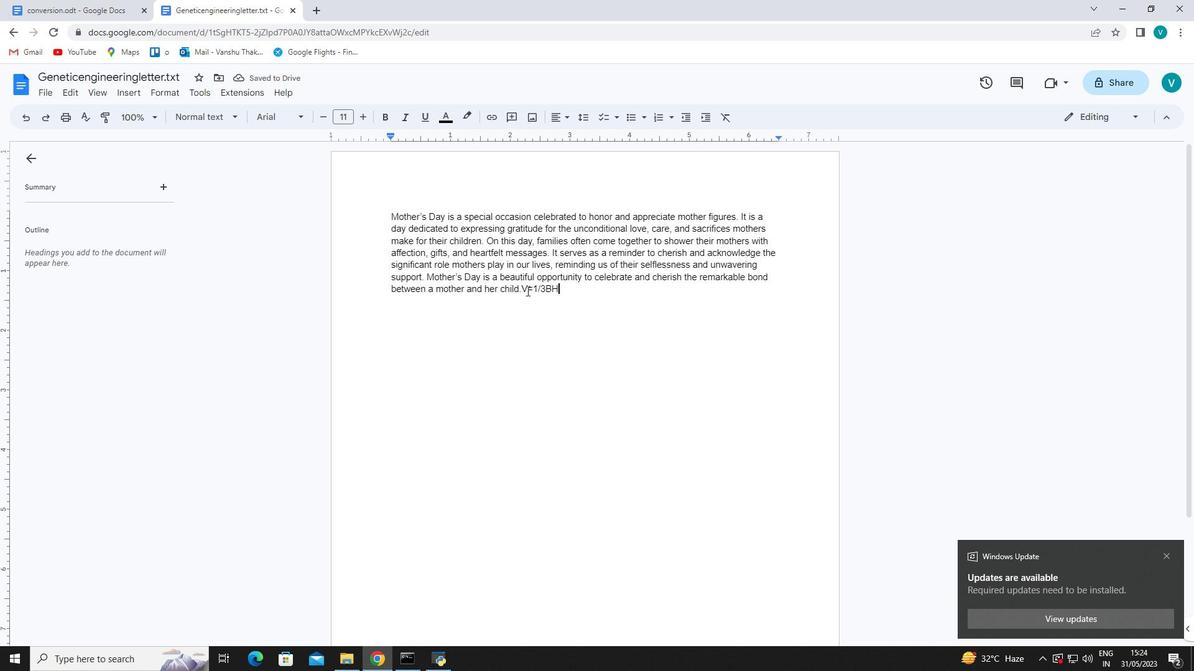 
Action: Mouse pressed left at (523, 287)
Screenshot: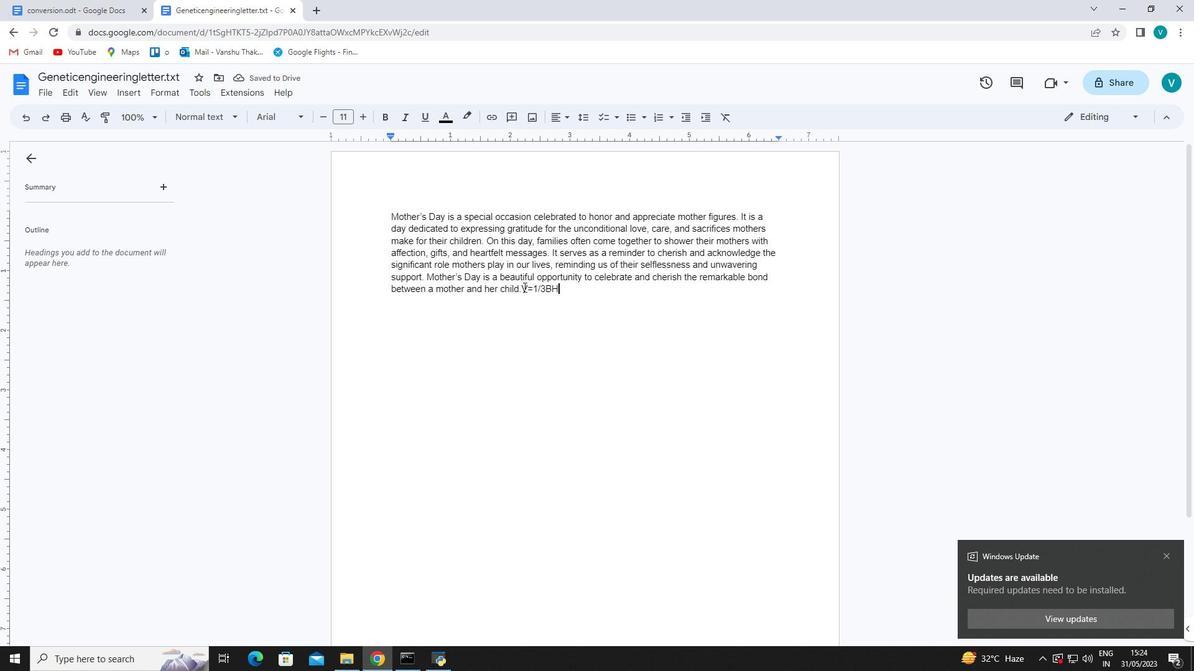 
Action: Mouse moved to (442, 109)
Screenshot: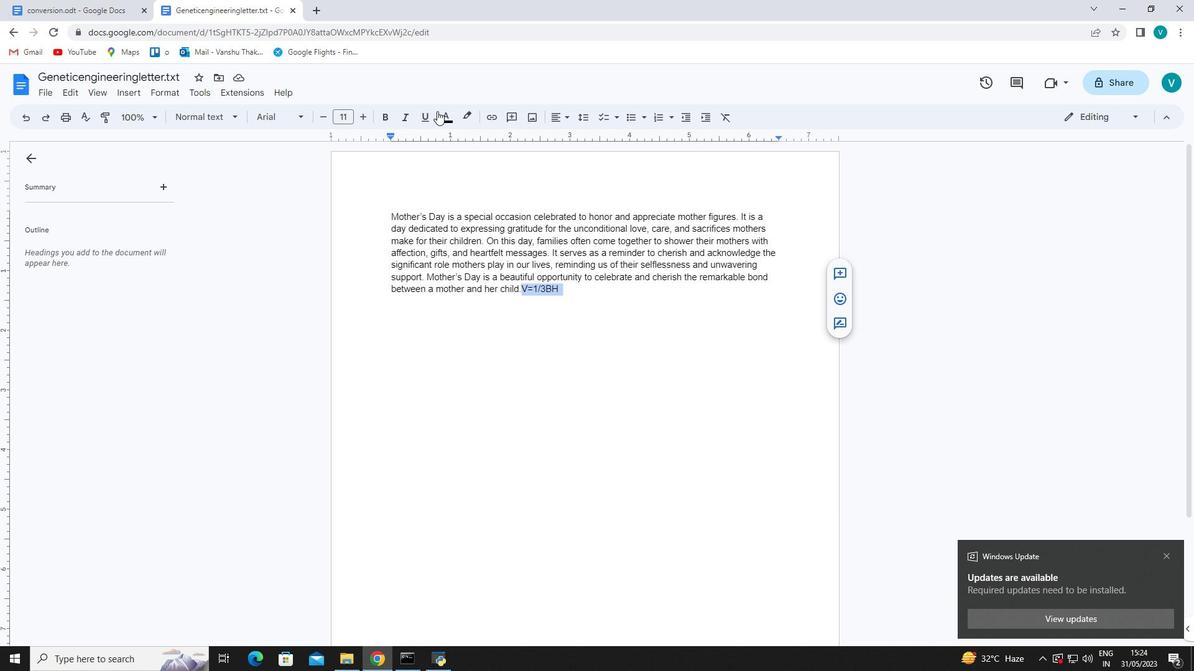 
Action: Mouse pressed left at (442, 109)
Screenshot: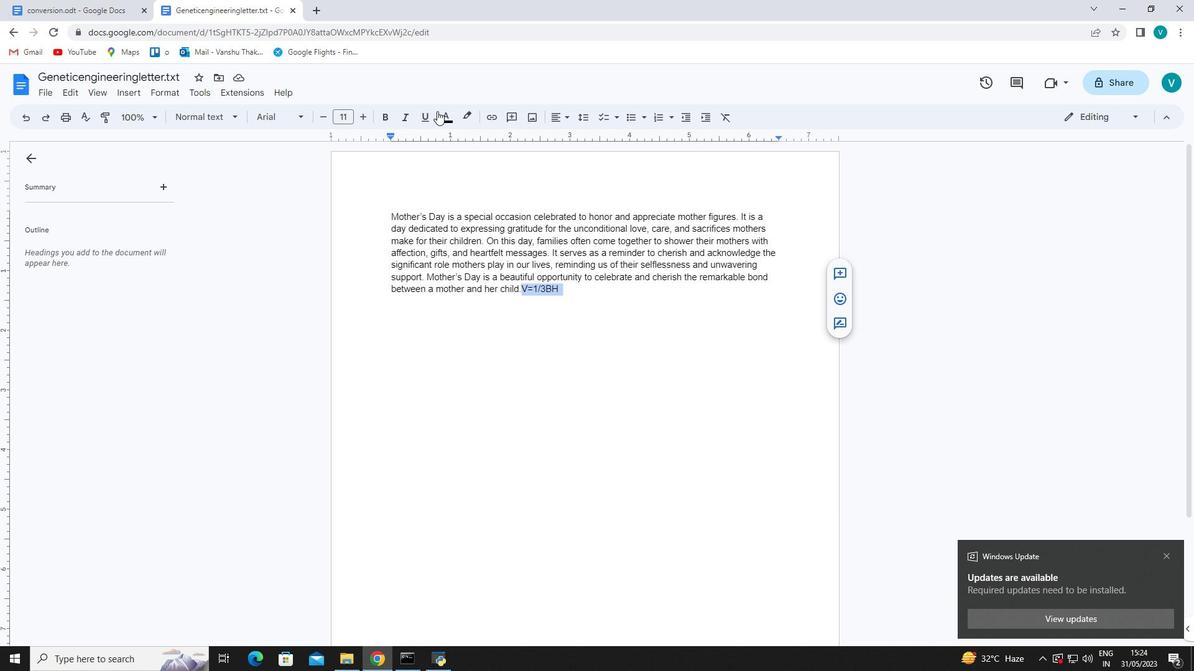 
Action: Mouse moved to (545, 154)
Screenshot: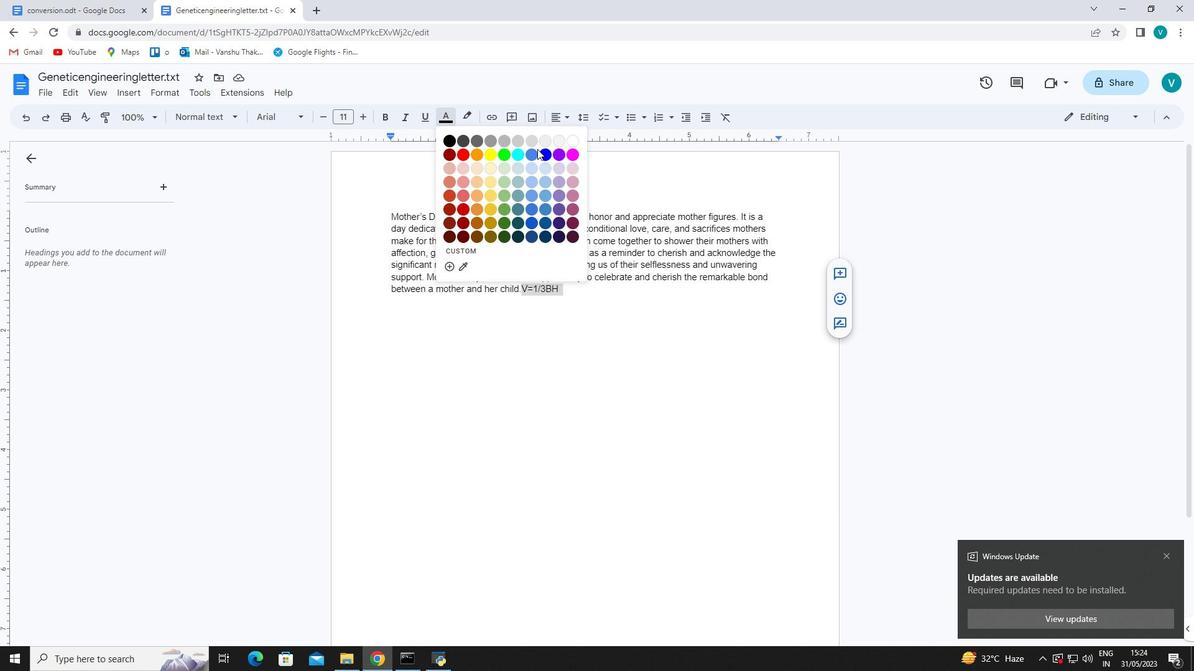 
Action: Mouse pressed left at (545, 154)
Screenshot: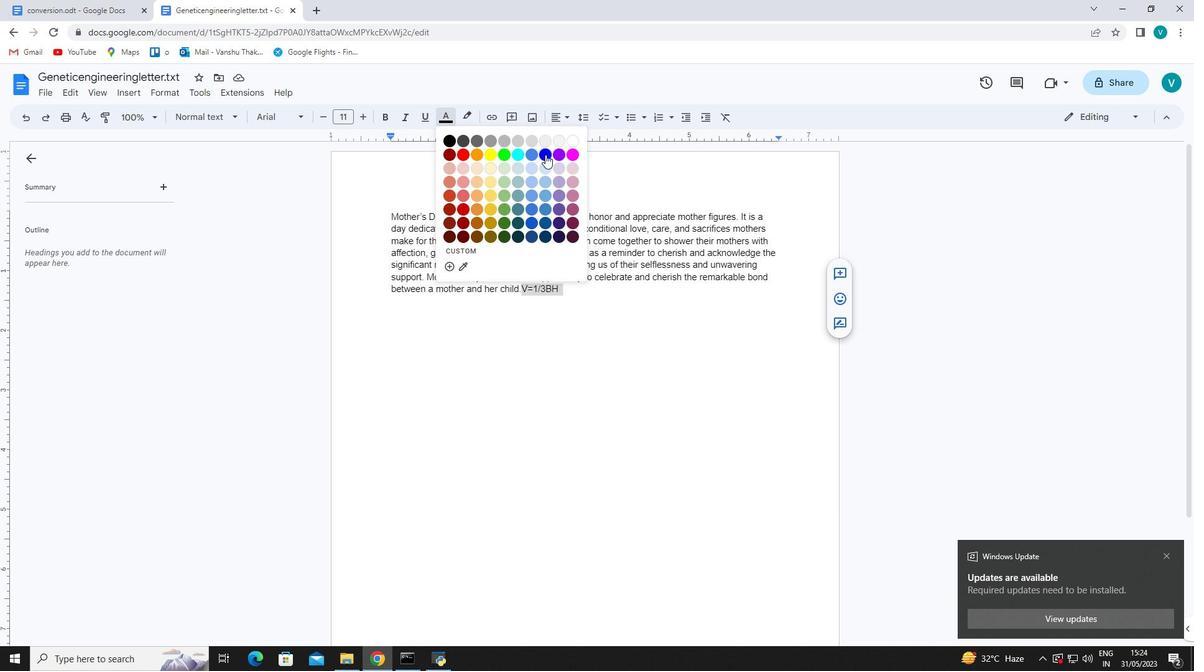 
Action: Mouse moved to (46, 93)
Screenshot: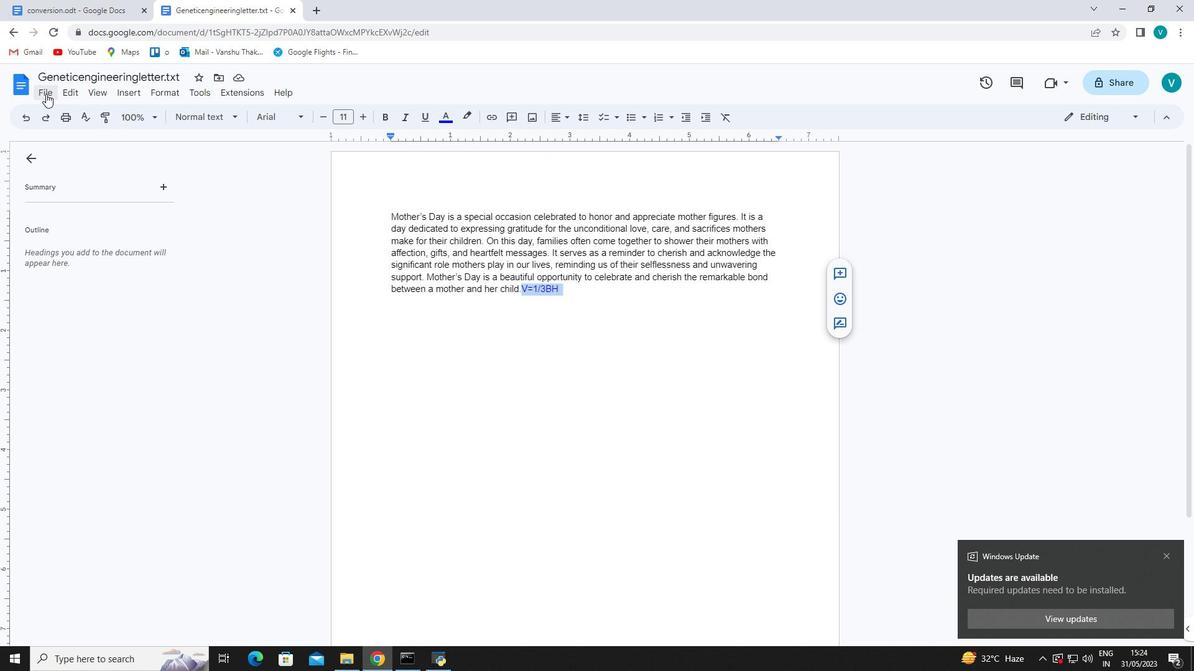 
Action: Mouse pressed left at (46, 93)
Screenshot: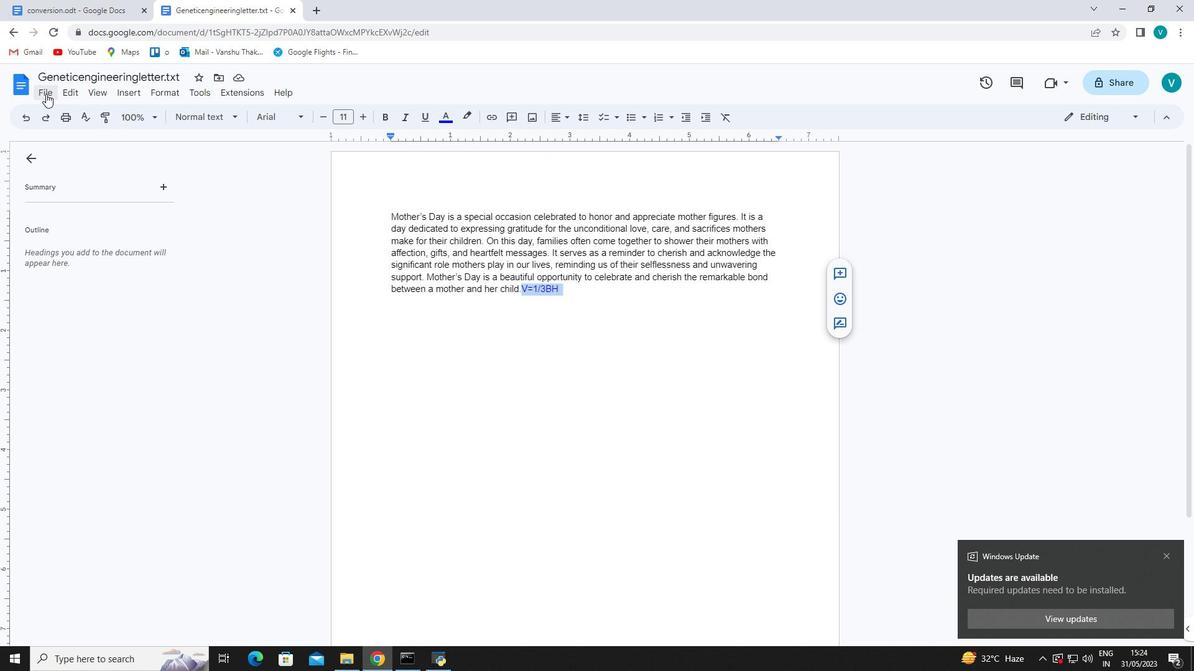 
Action: Mouse moved to (108, 432)
Screenshot: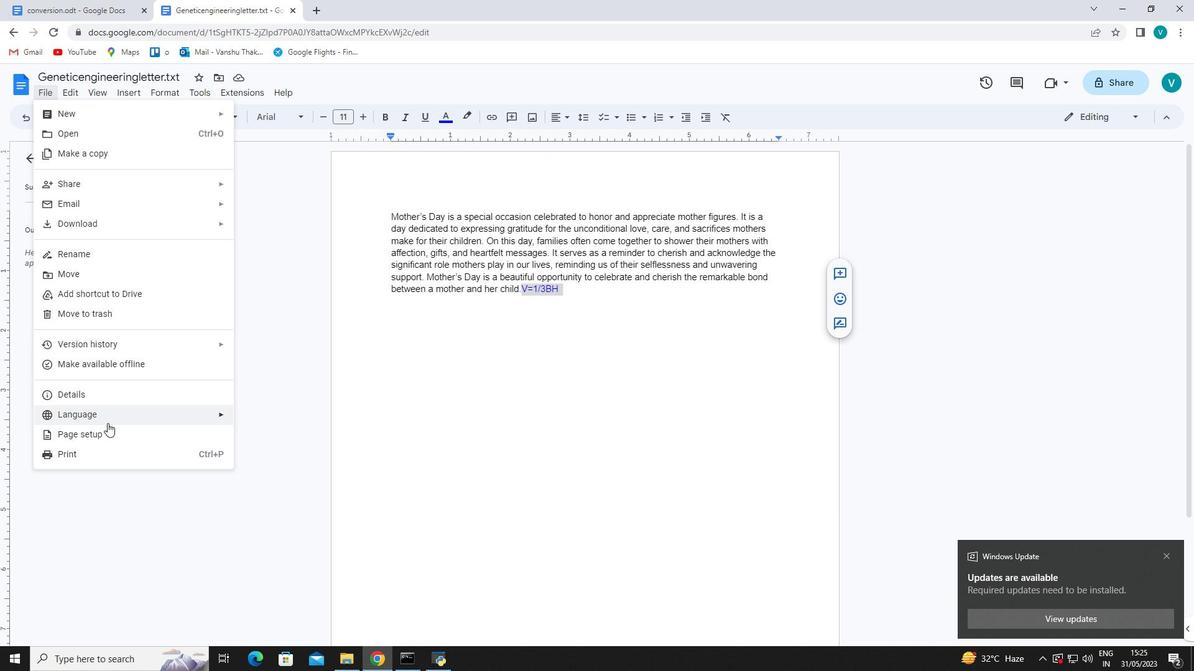 
Action: Mouse pressed left at (108, 432)
Screenshot: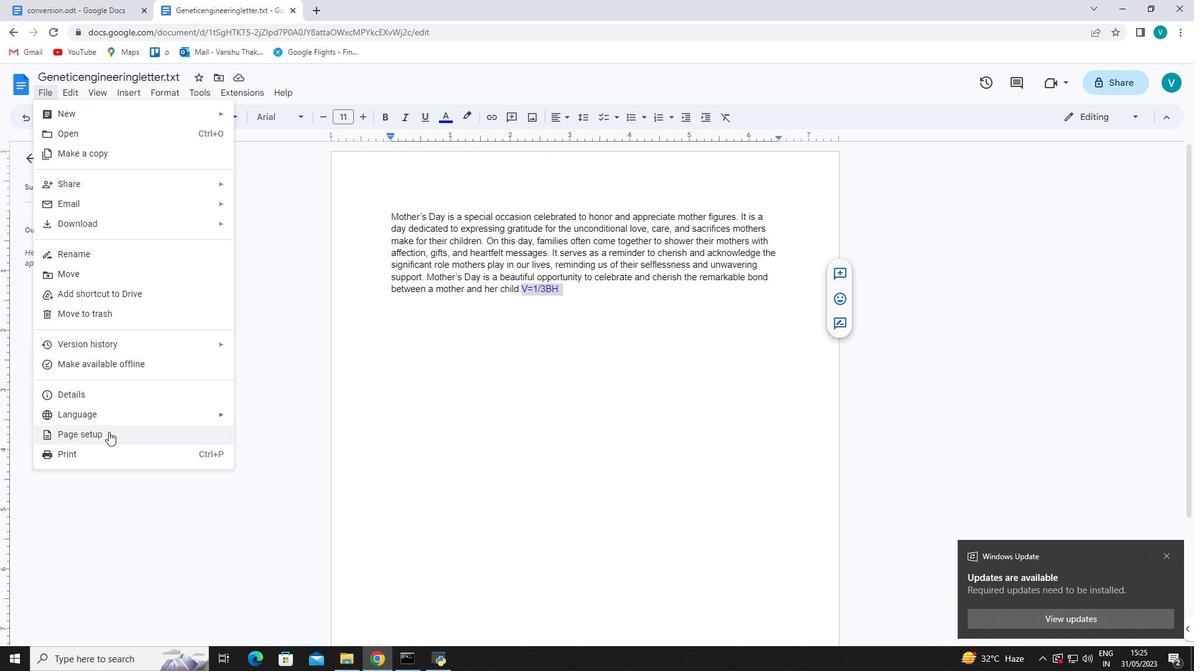 
Action: Mouse moved to (537, 336)
Screenshot: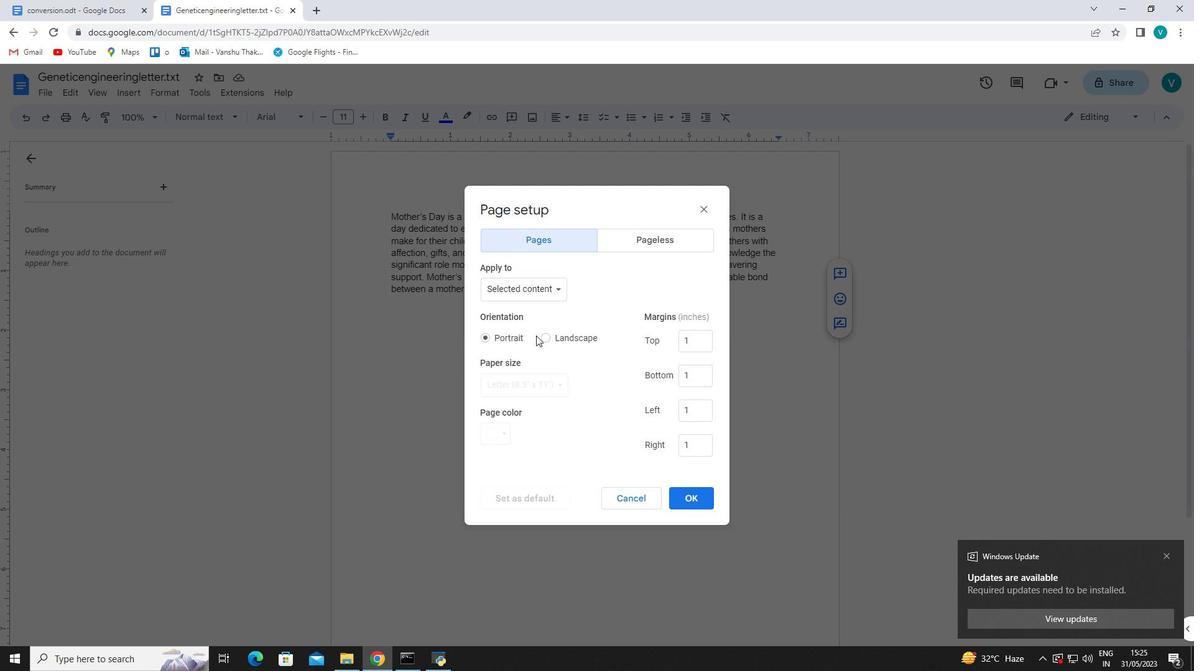 
Action: Mouse pressed left at (537, 336)
Screenshot: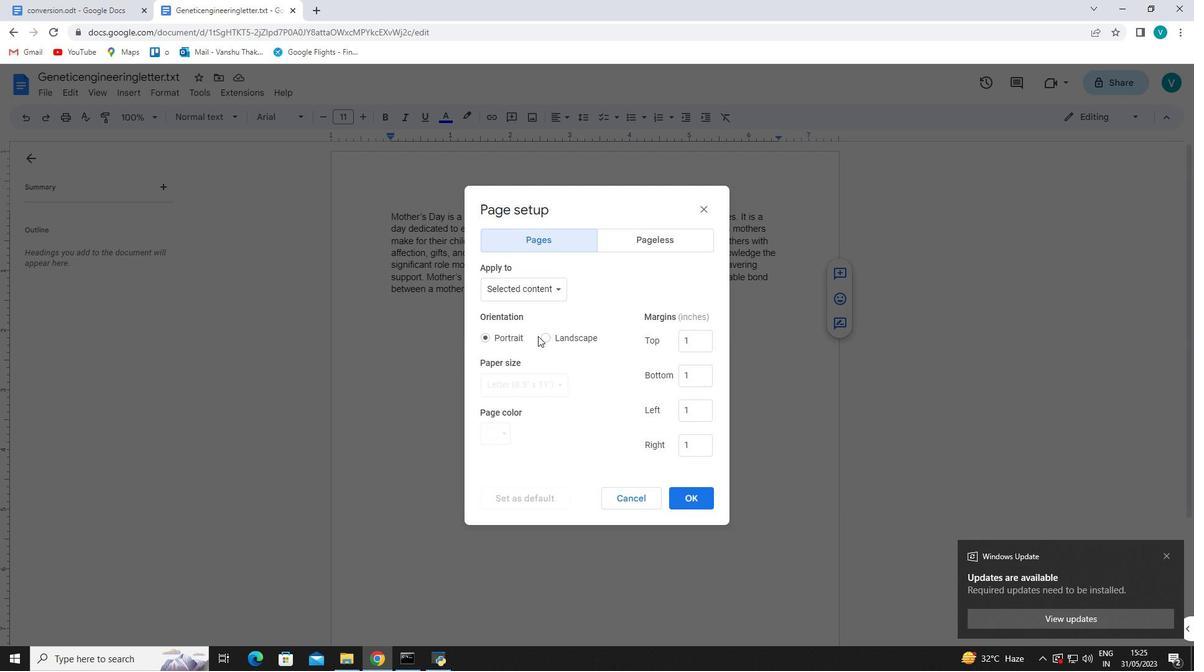 
Action: Mouse moved to (672, 498)
Screenshot: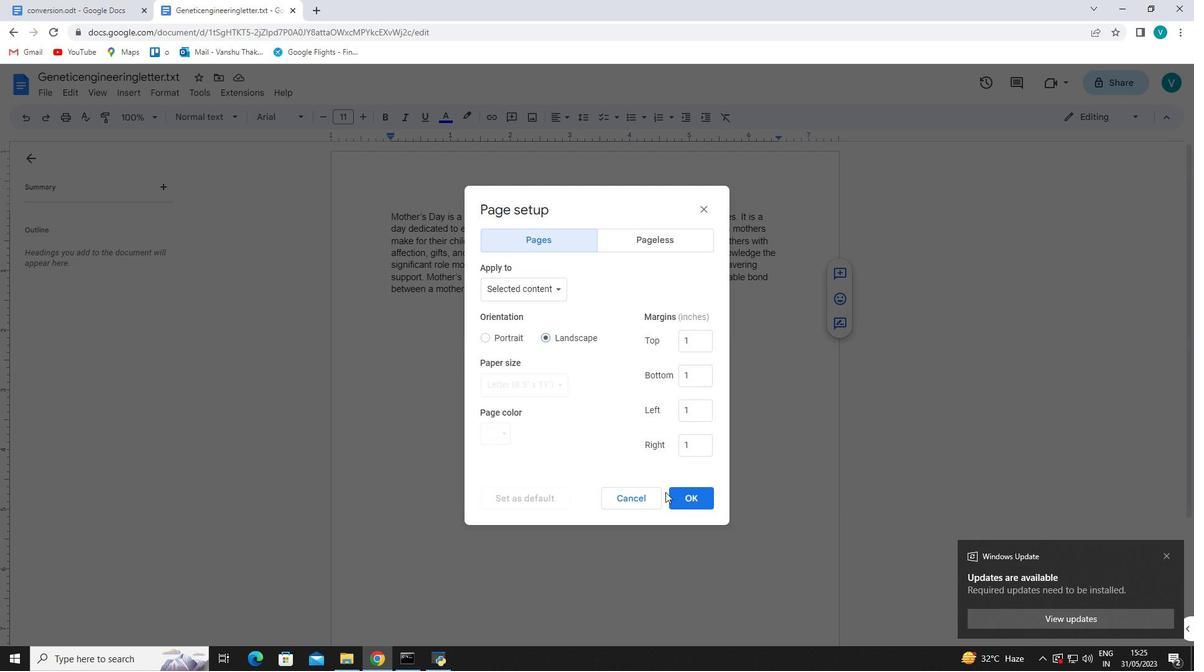 
Action: Mouse pressed left at (672, 498)
Screenshot: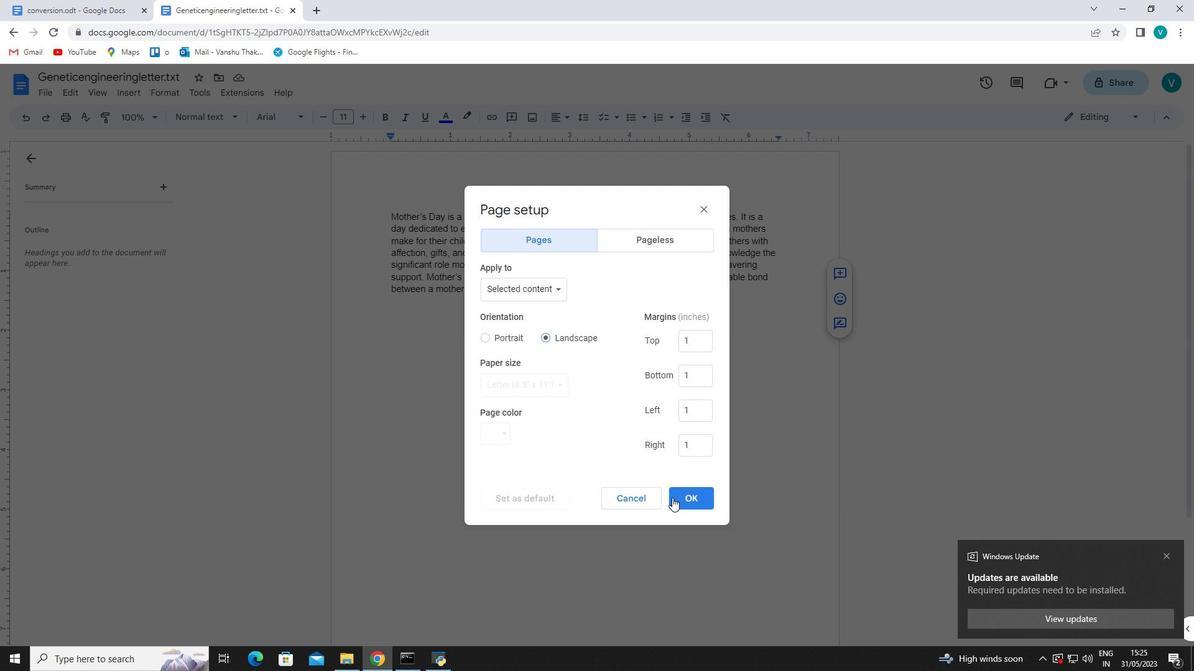
Action: Mouse moved to (656, 491)
Screenshot: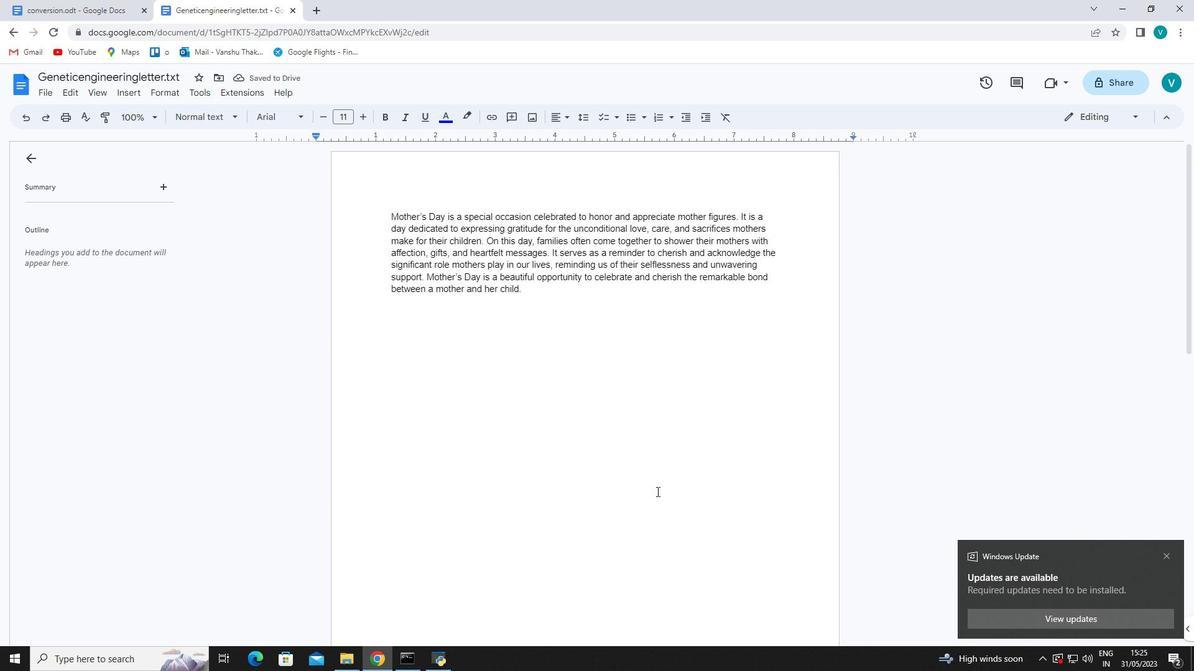 
